 Task: Add a signature Jovani Ramirez containing Have a great National Science Day, Jovani Ramirez to email address softage.5@softage.net and add a label Testing
Action: Mouse moved to (835, 70)
Screenshot: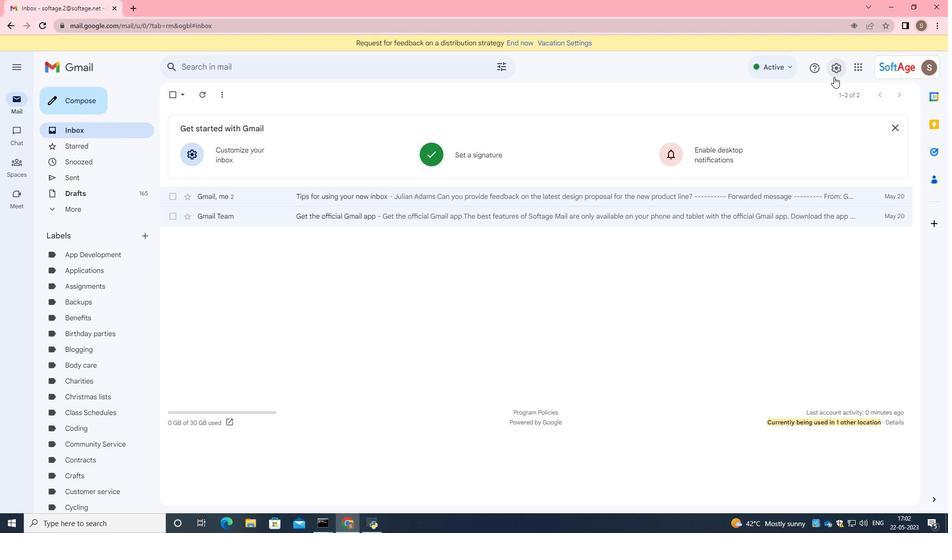 
Action: Mouse pressed left at (835, 70)
Screenshot: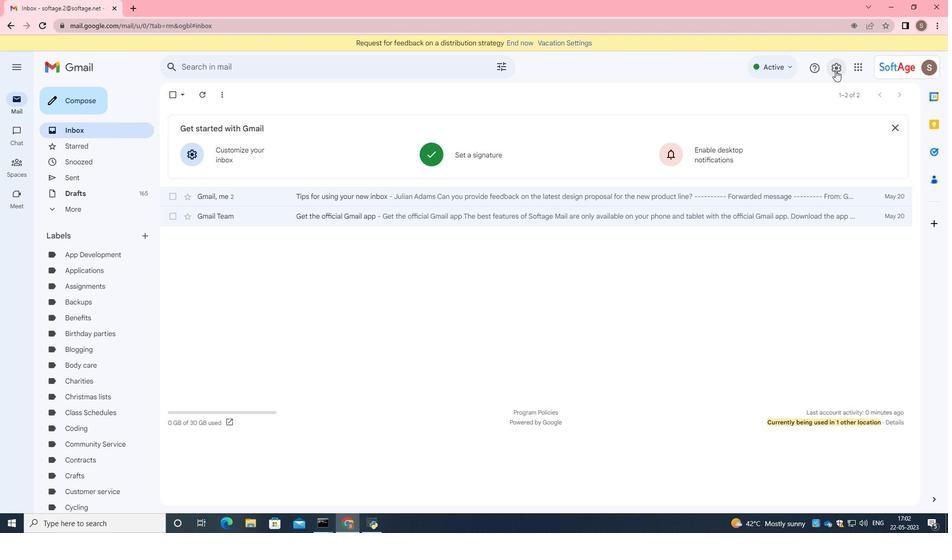 
Action: Mouse moved to (812, 114)
Screenshot: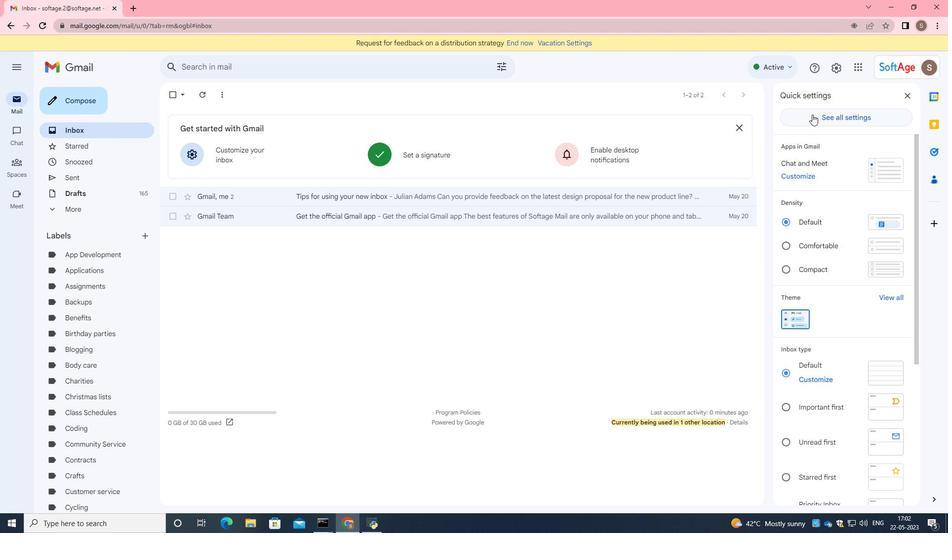
Action: Mouse pressed left at (812, 114)
Screenshot: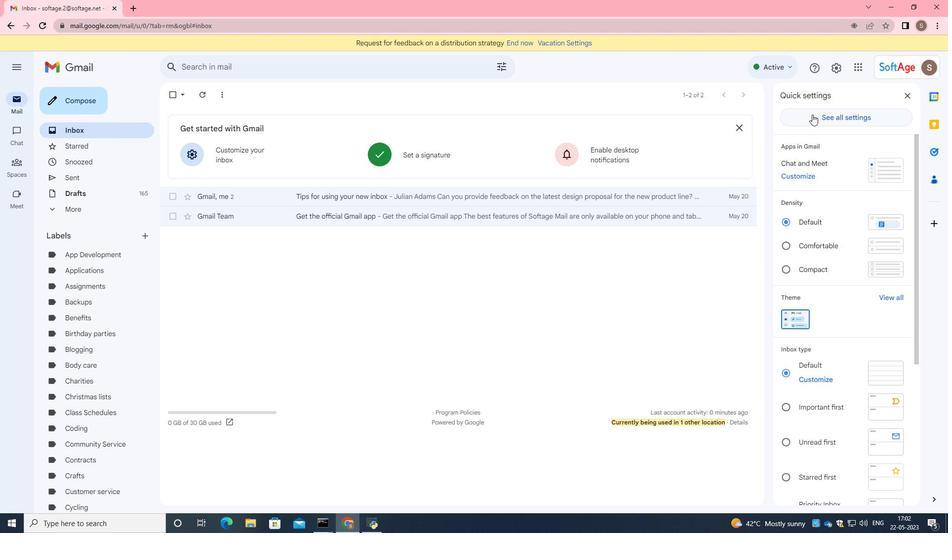 
Action: Mouse moved to (495, 194)
Screenshot: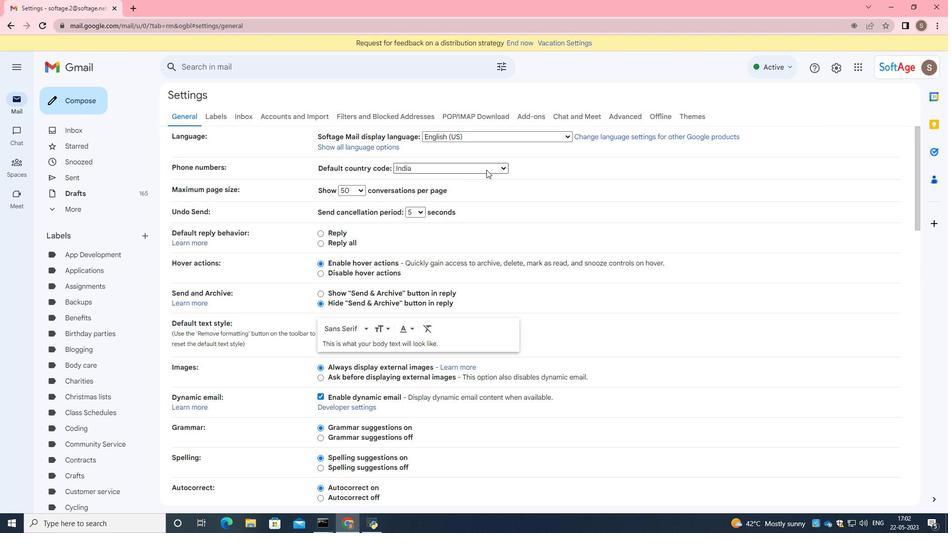 
Action: Mouse scrolled (495, 194) with delta (0, 0)
Screenshot: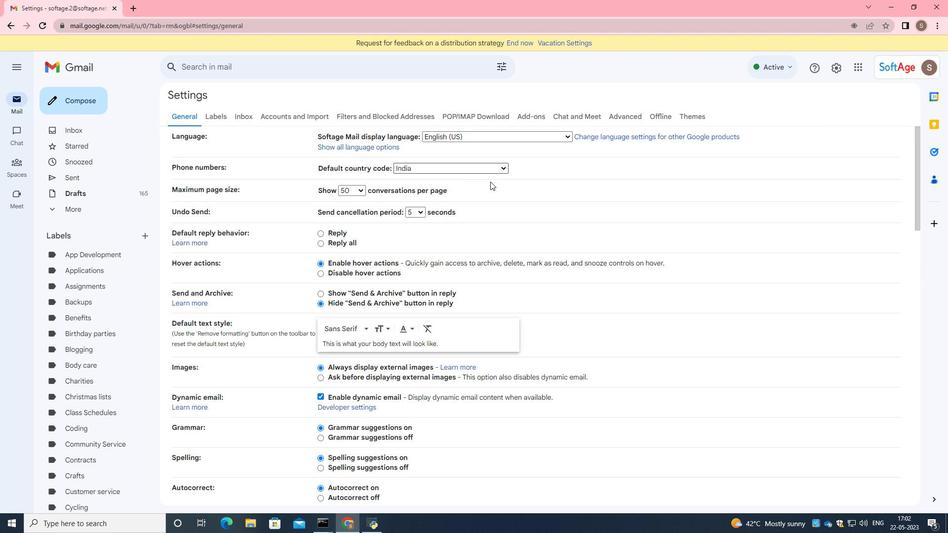 
Action: Mouse moved to (495, 195)
Screenshot: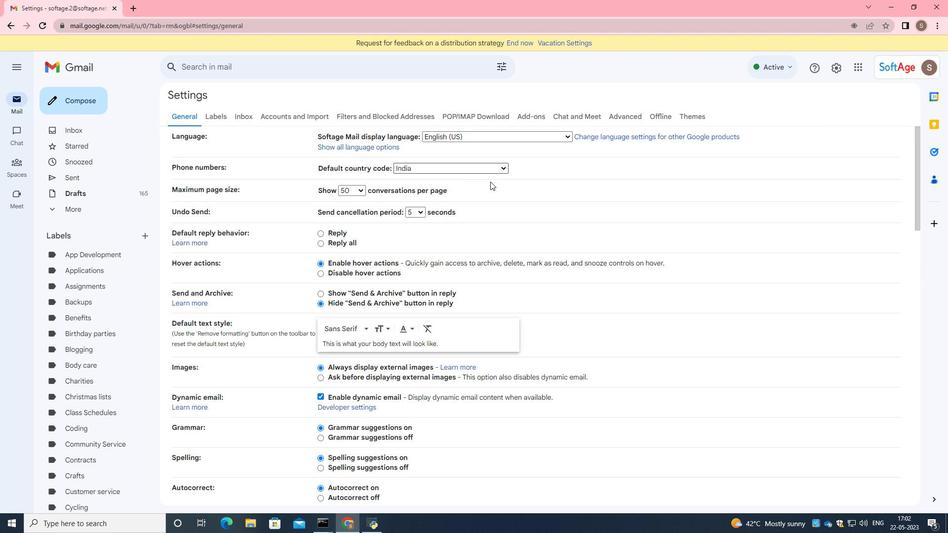 
Action: Mouse scrolled (495, 195) with delta (0, 0)
Screenshot: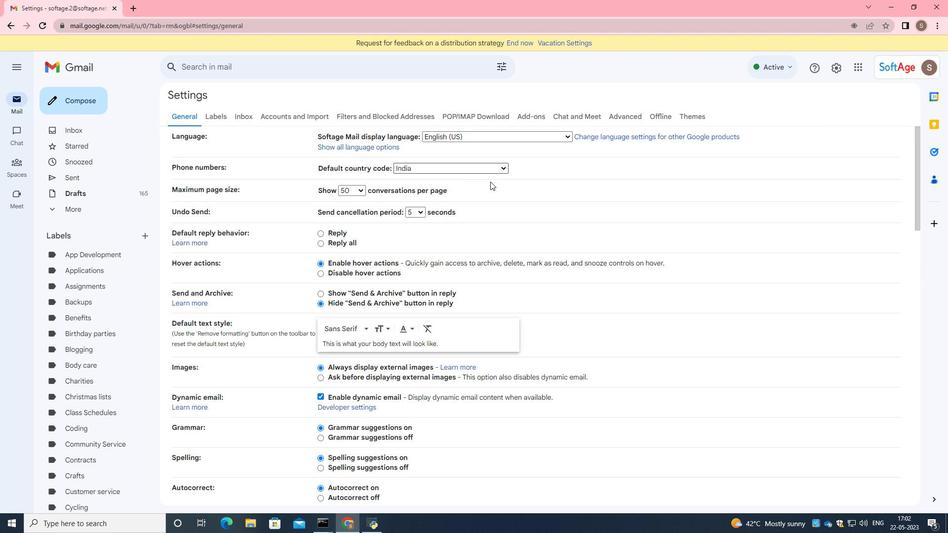 
Action: Mouse moved to (495, 196)
Screenshot: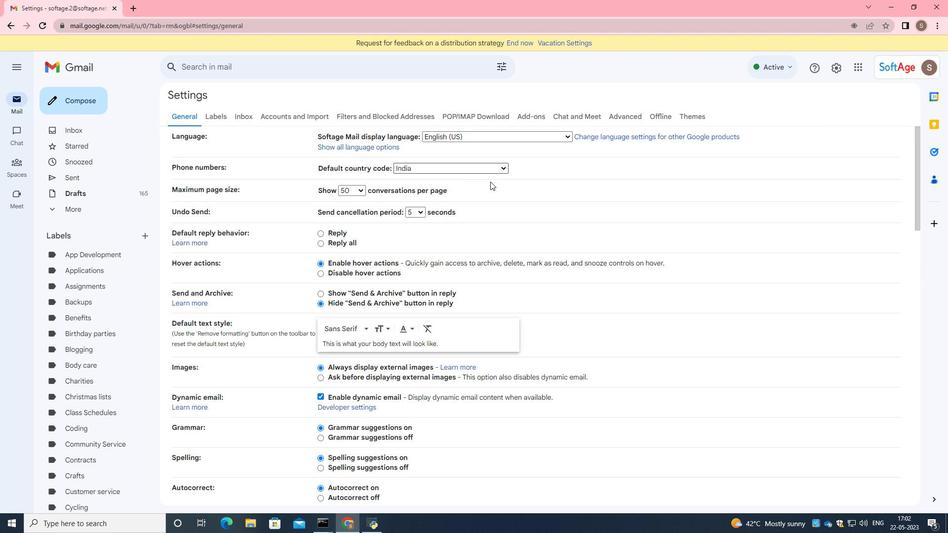 
Action: Mouse scrolled (495, 195) with delta (0, 0)
Screenshot: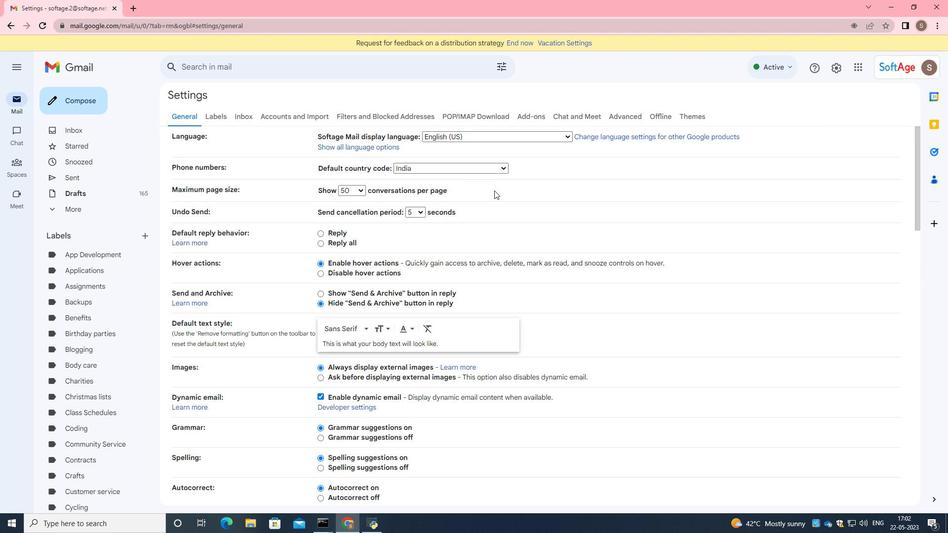 
Action: Mouse scrolled (495, 195) with delta (0, 0)
Screenshot: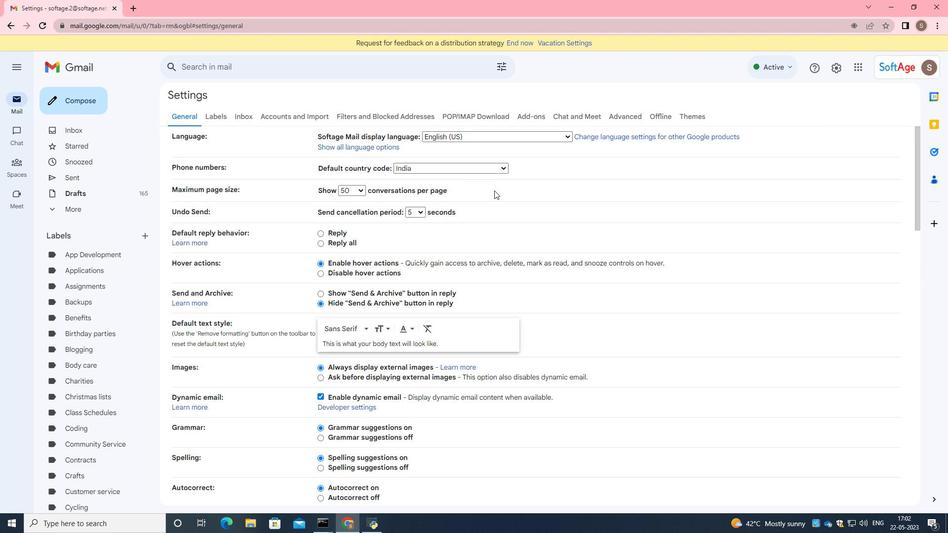 
Action: Mouse scrolled (495, 195) with delta (0, 0)
Screenshot: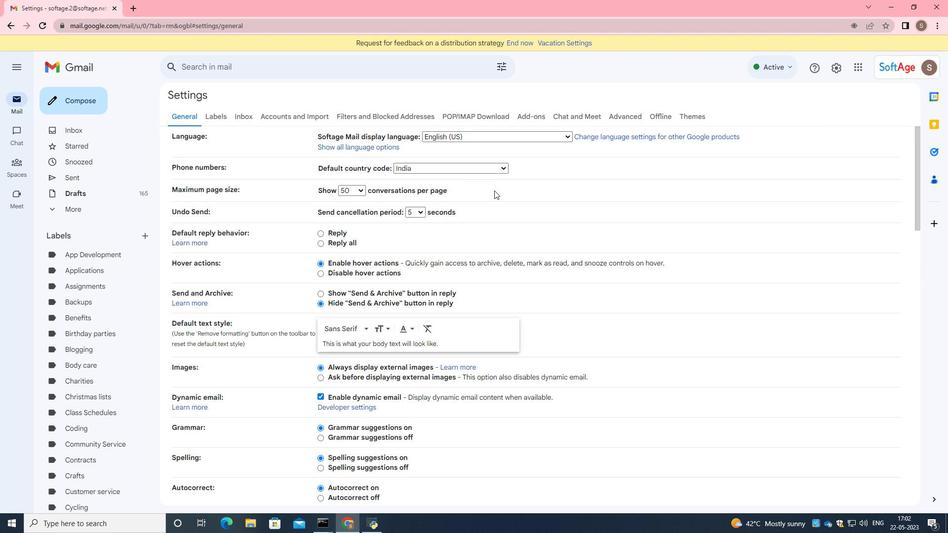 
Action: Mouse moved to (495, 190)
Screenshot: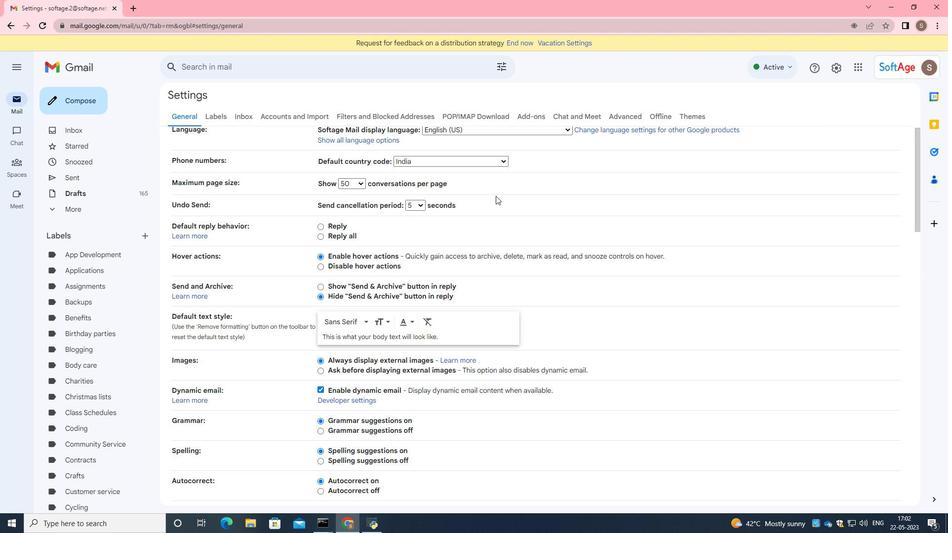 
Action: Mouse scrolled (495, 190) with delta (0, 0)
Screenshot: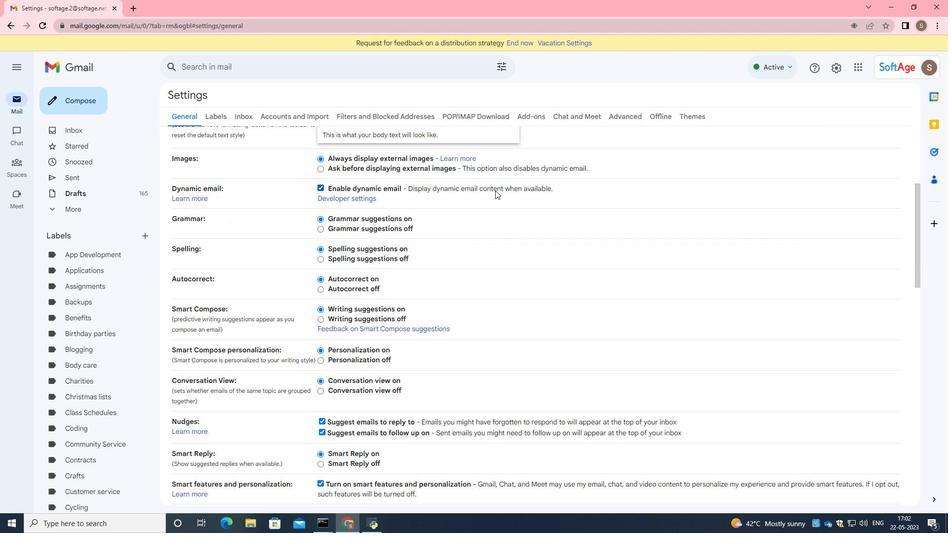
Action: Mouse scrolled (495, 190) with delta (0, 0)
Screenshot: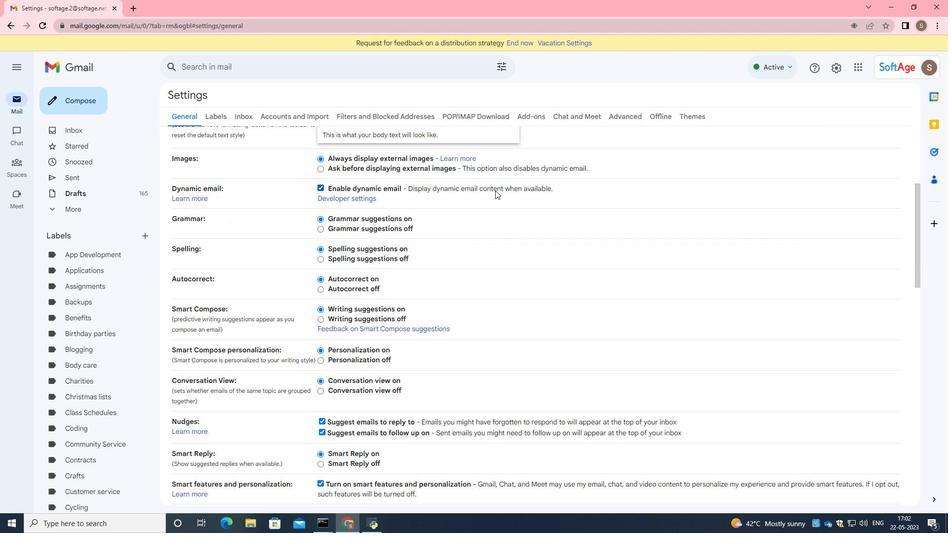 
Action: Mouse scrolled (495, 190) with delta (0, 0)
Screenshot: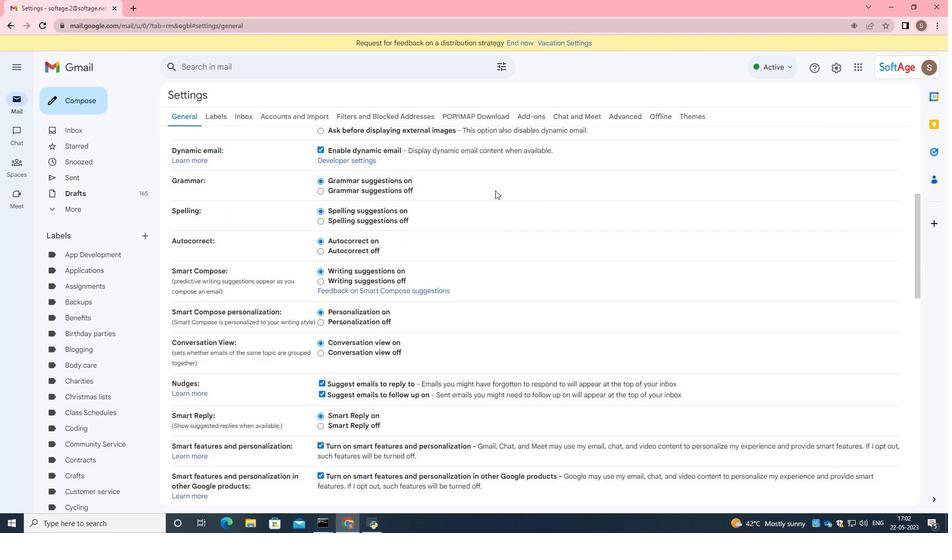 
Action: Mouse scrolled (495, 190) with delta (0, 0)
Screenshot: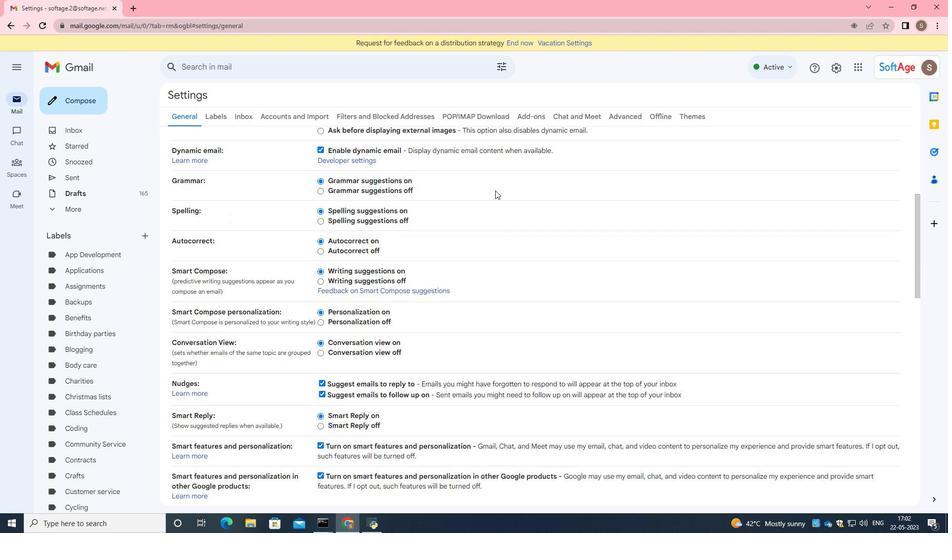 
Action: Mouse scrolled (495, 190) with delta (0, 0)
Screenshot: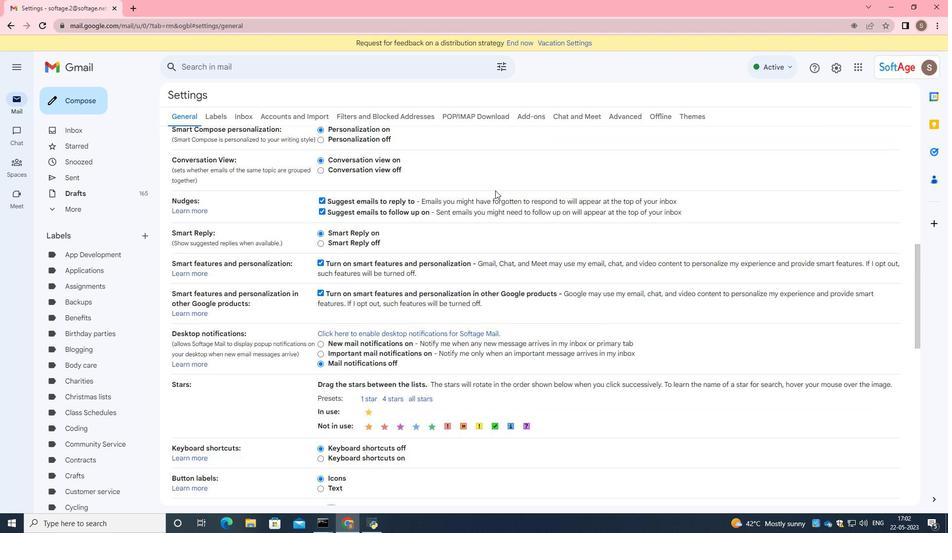 
Action: Mouse scrolled (495, 190) with delta (0, 0)
Screenshot: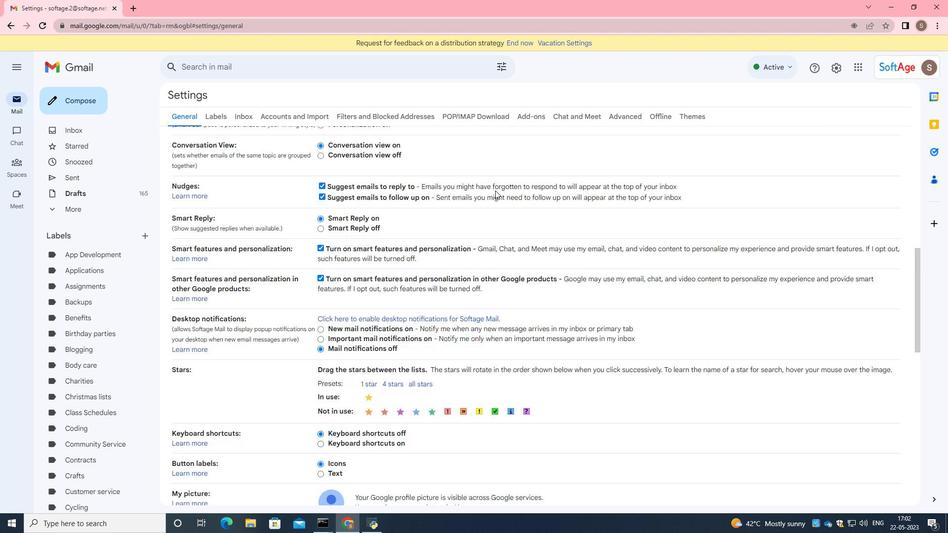
Action: Mouse scrolled (495, 190) with delta (0, 0)
Screenshot: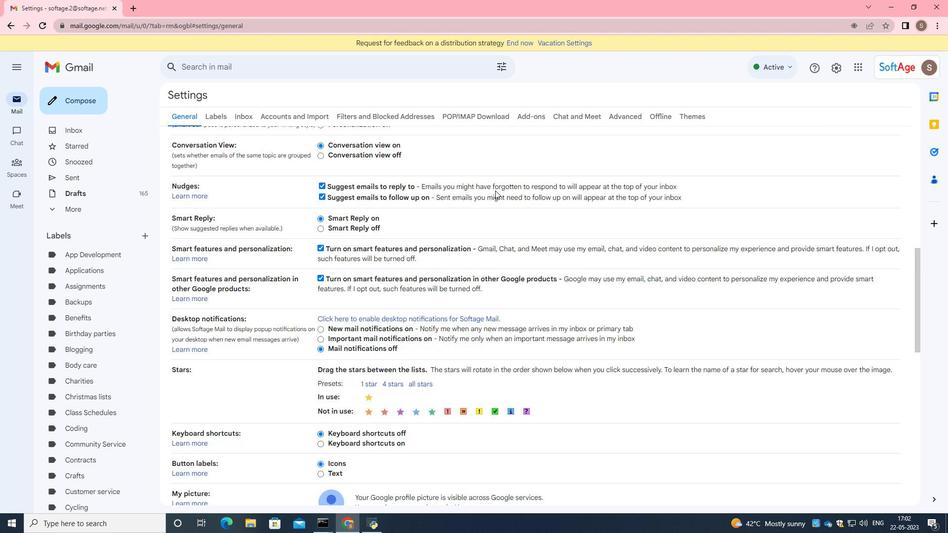 
Action: Mouse moved to (492, 229)
Screenshot: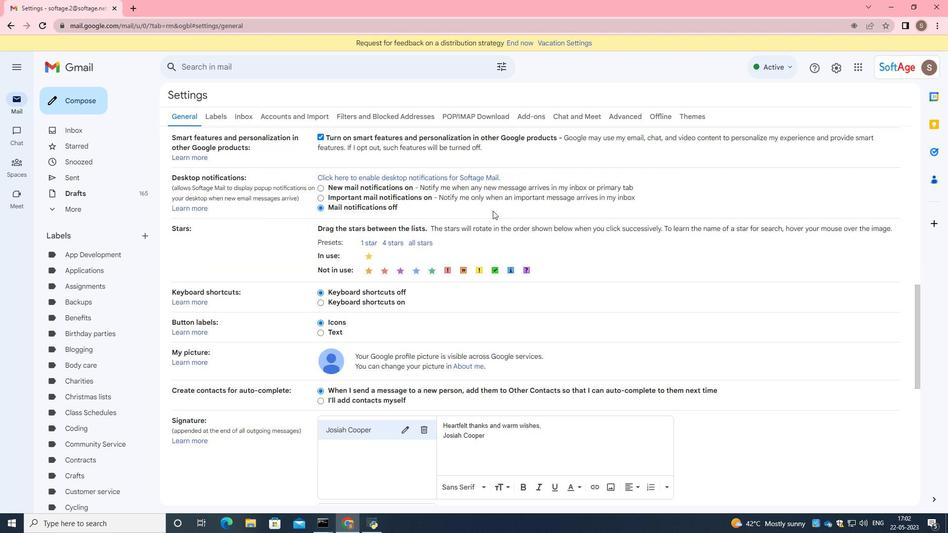 
Action: Mouse scrolled (492, 228) with delta (0, 0)
Screenshot: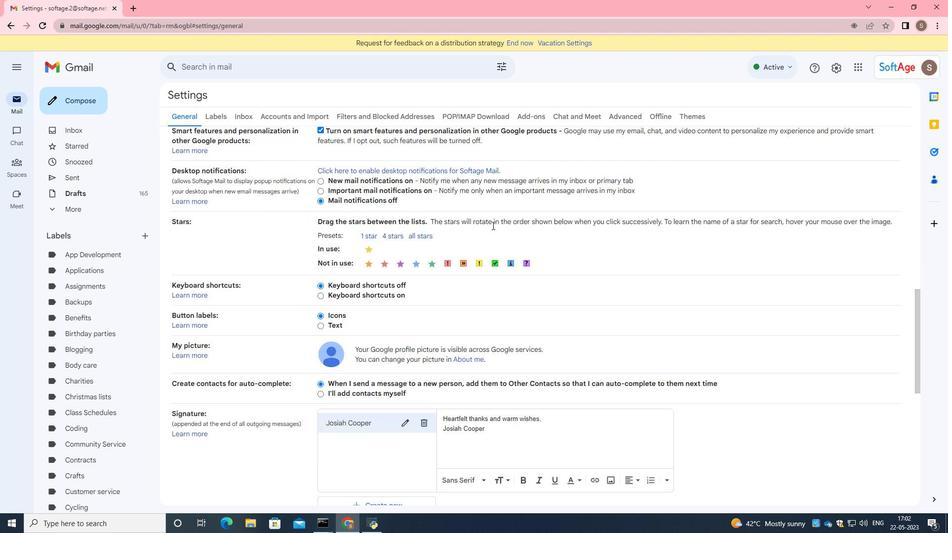 
Action: Mouse scrolled (492, 228) with delta (0, 0)
Screenshot: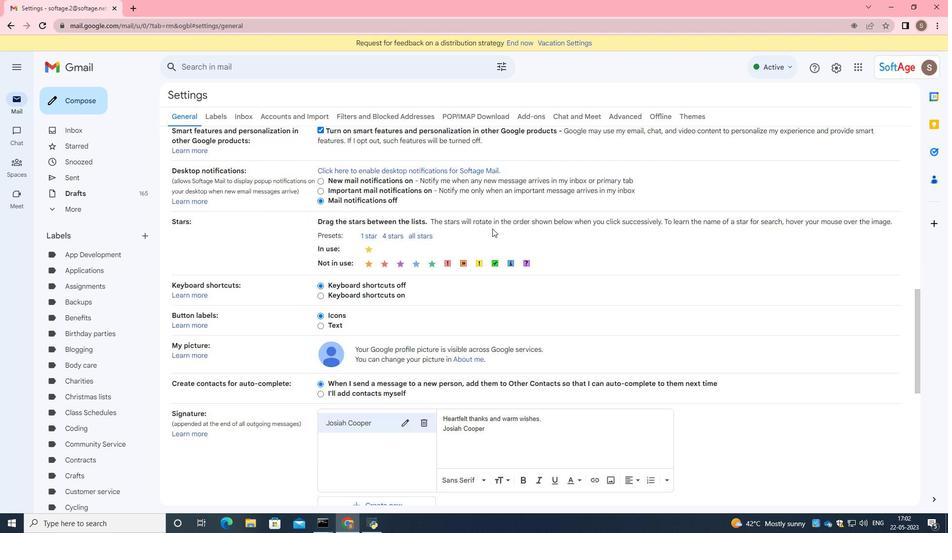 
Action: Mouse moved to (492, 229)
Screenshot: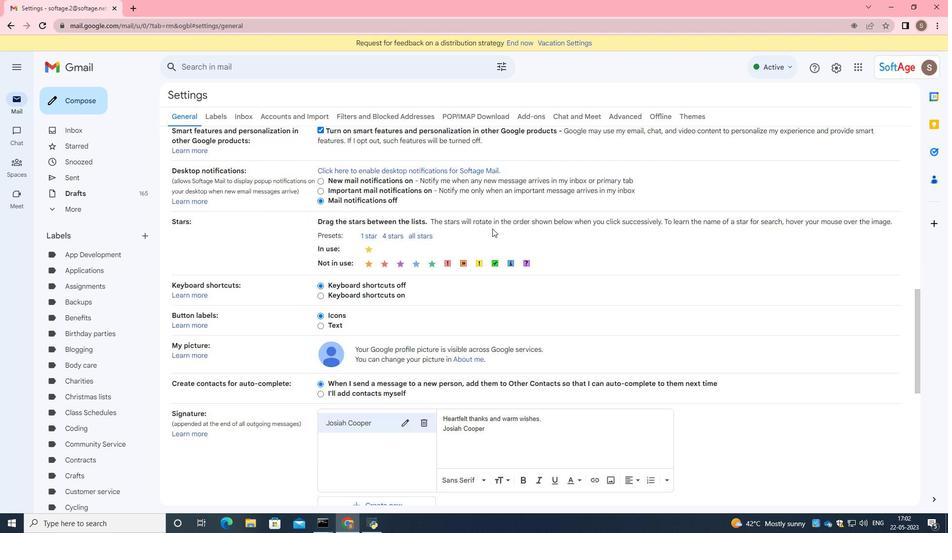 
Action: Mouse scrolled (492, 228) with delta (0, 0)
Screenshot: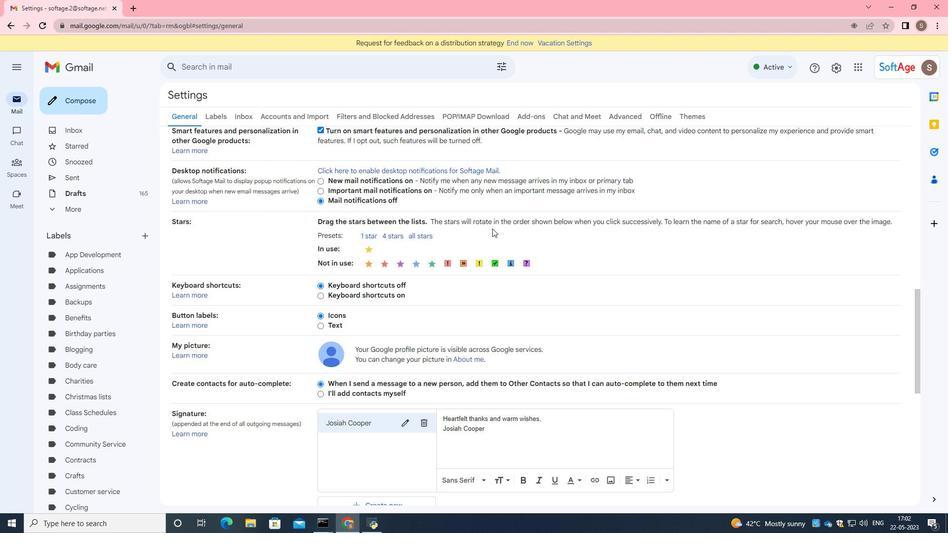 
Action: Mouse moved to (376, 366)
Screenshot: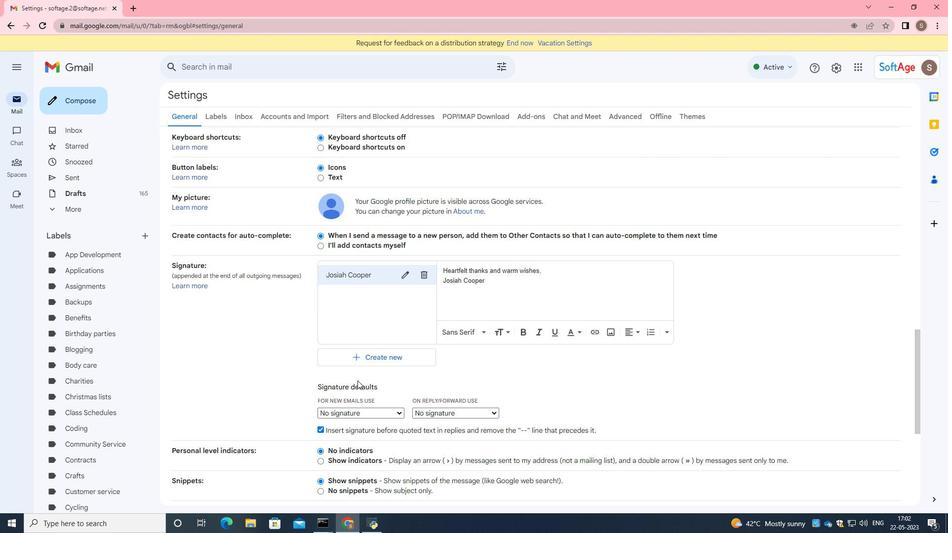 
Action: Mouse pressed left at (376, 366)
Screenshot: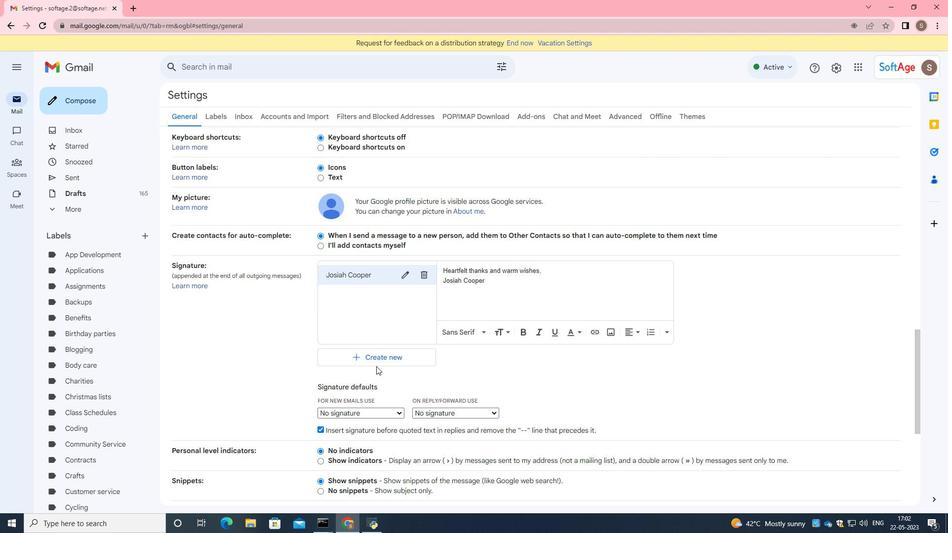 
Action: Mouse moved to (383, 361)
Screenshot: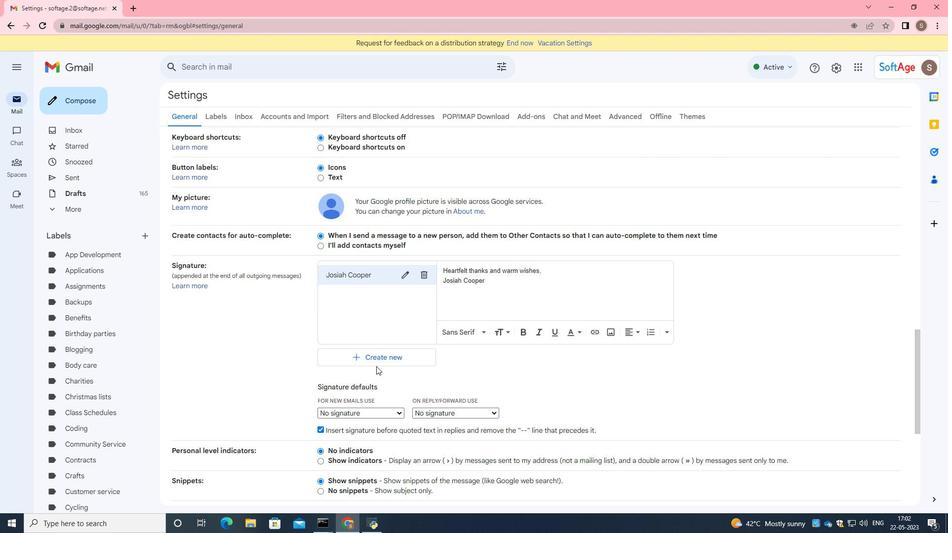 
Action: Mouse pressed left at (383, 361)
Screenshot: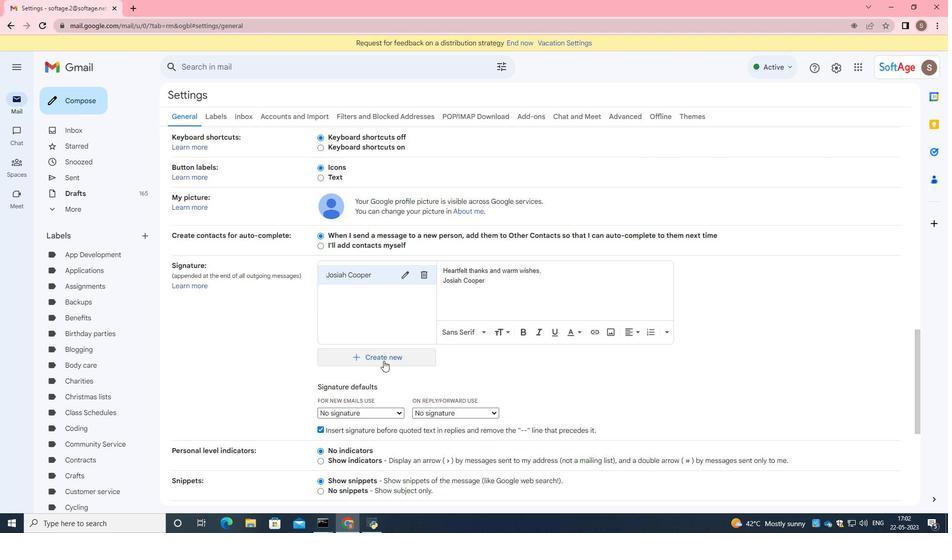
Action: Mouse moved to (416, 269)
Screenshot: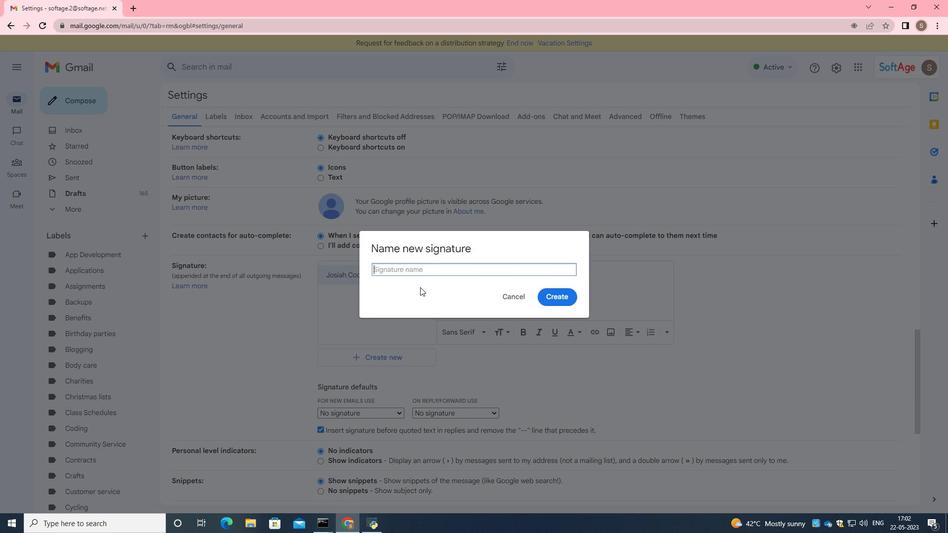 
Action: Key pressed <Key.caps_lock>J<Key.caps_lock>ovani<Key.space><Key.caps_lock>R<Key.caps_lock>amirz
Screenshot: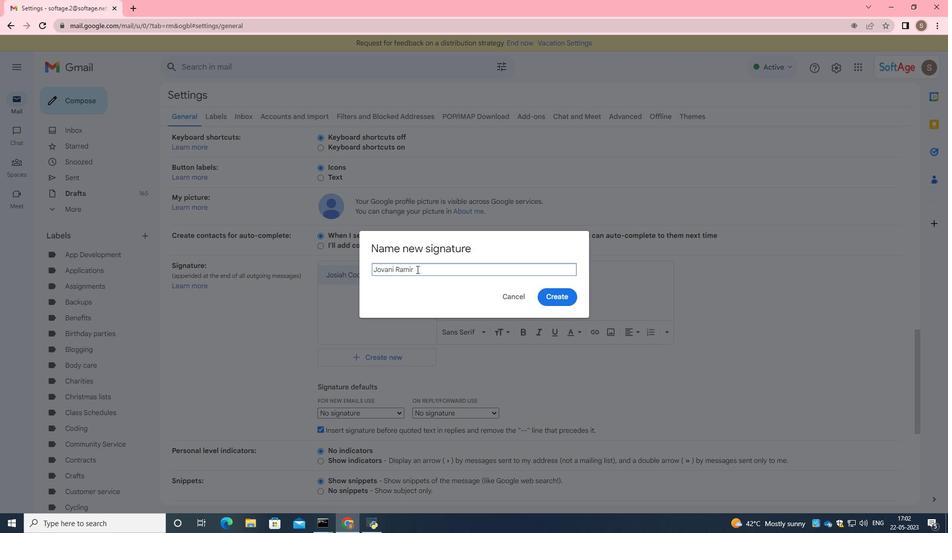 
Action: Mouse moved to (559, 297)
Screenshot: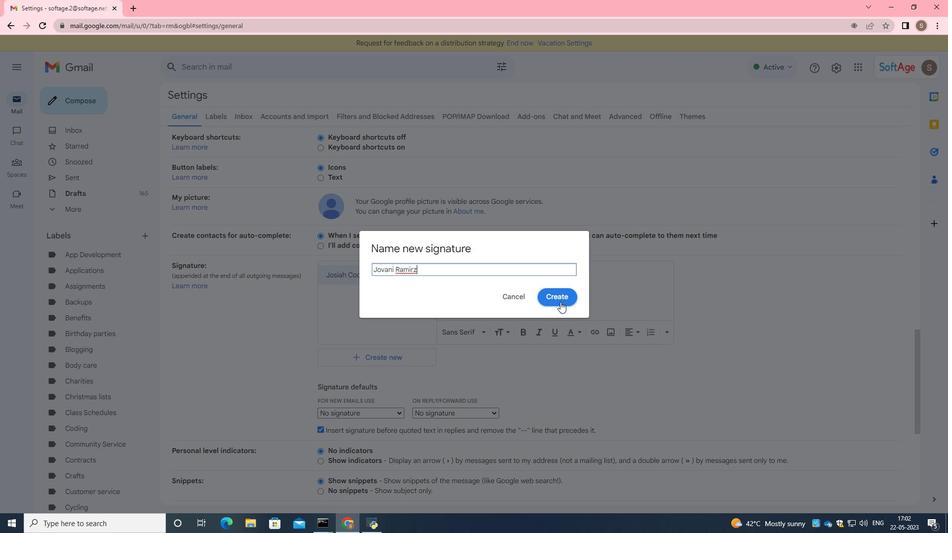 
Action: Mouse pressed left at (559, 297)
Screenshot: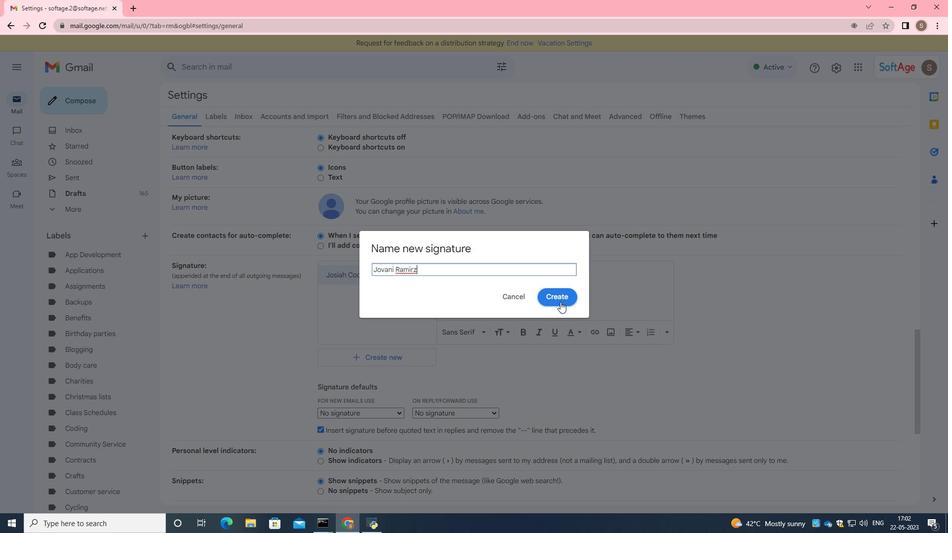 
Action: Mouse moved to (544, 291)
Screenshot: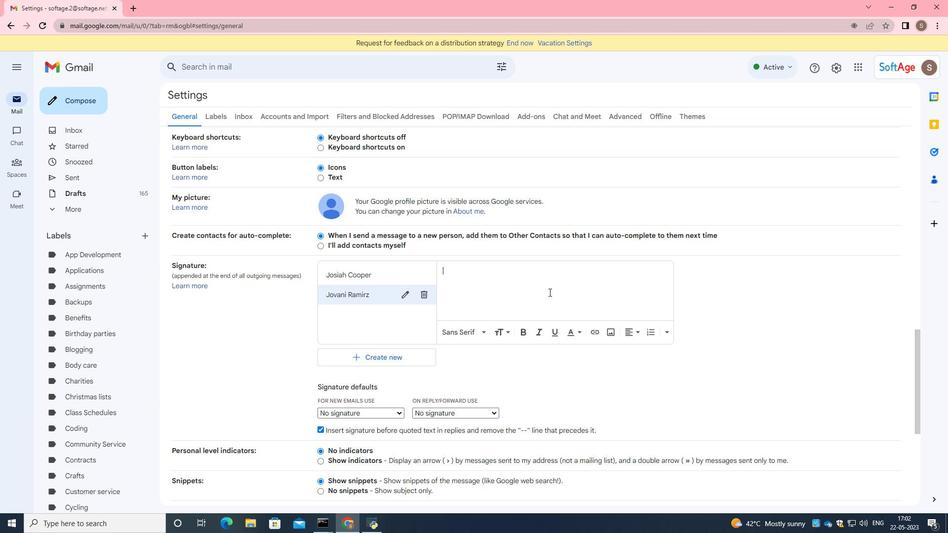 
Action: Mouse pressed left at (544, 291)
Screenshot: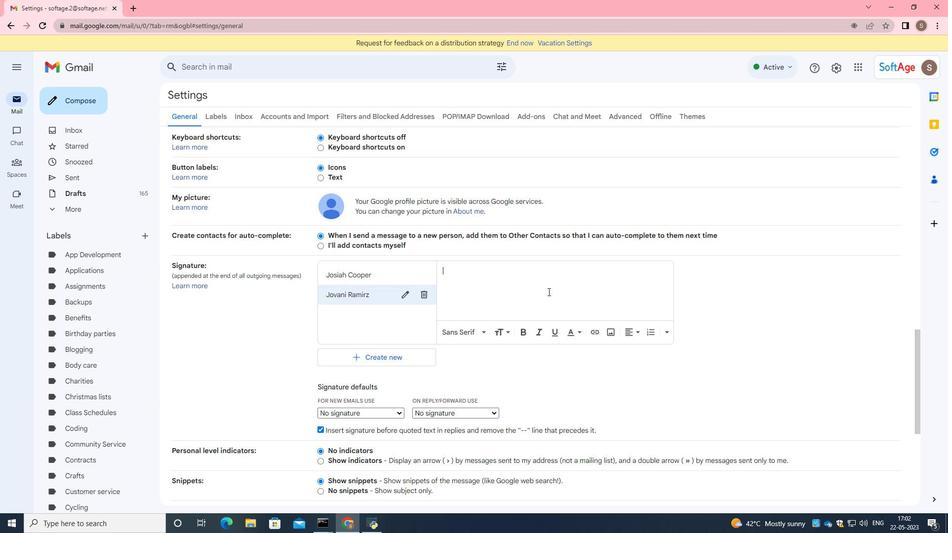 
Action: Key pressed <Key.caps_lock>H<Key.caps_lock>ave<Key.space>a<Key.space>great<Key.space><Key.caps_lock>N<Key.caps_lock>ational<Key.space><Key.caps_lock>S<Key.caps_lock>cience<Key.space><Key.caps_lock>D<Key.caps_lock>ay,<Key.enter><Key.caps_lock>J<Key.caps_lock>ovani<Key.space><Key.caps_lock>R<Key.caps_lock>amirez
Screenshot: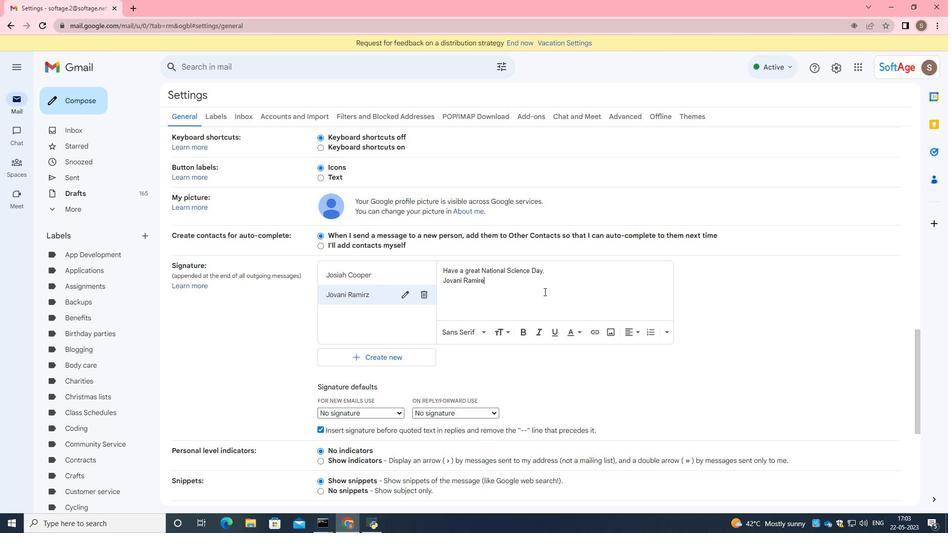 
Action: Mouse moved to (491, 372)
Screenshot: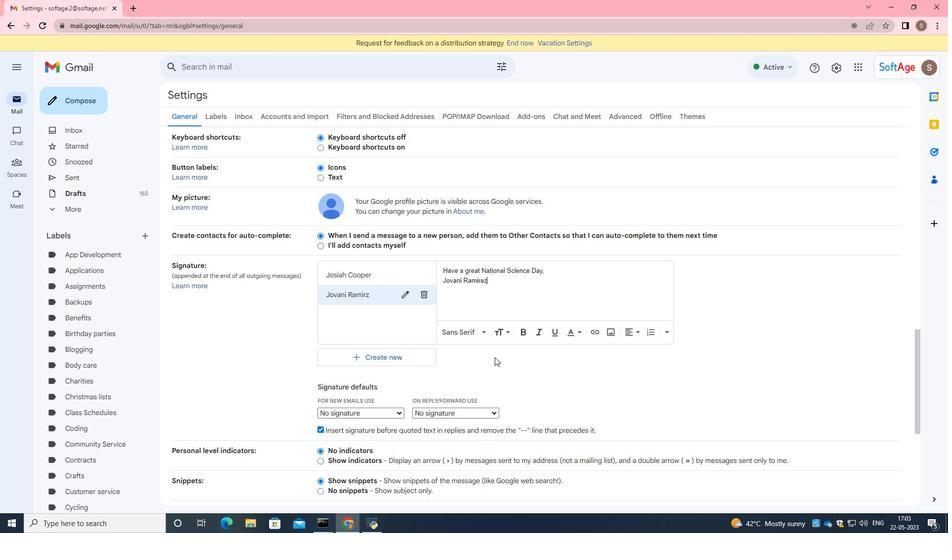 
Action: Mouse scrolled (491, 371) with delta (0, 0)
Screenshot: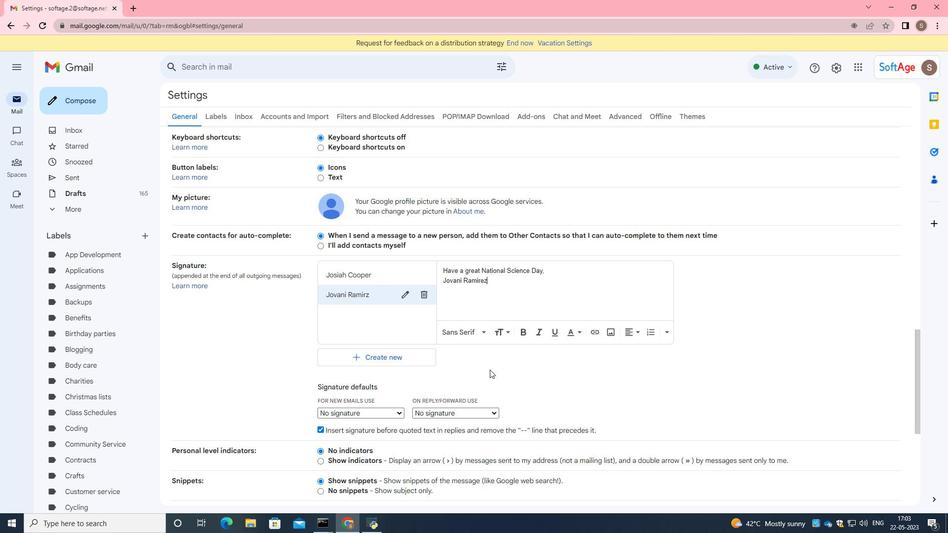 
Action: Mouse moved to (494, 381)
Screenshot: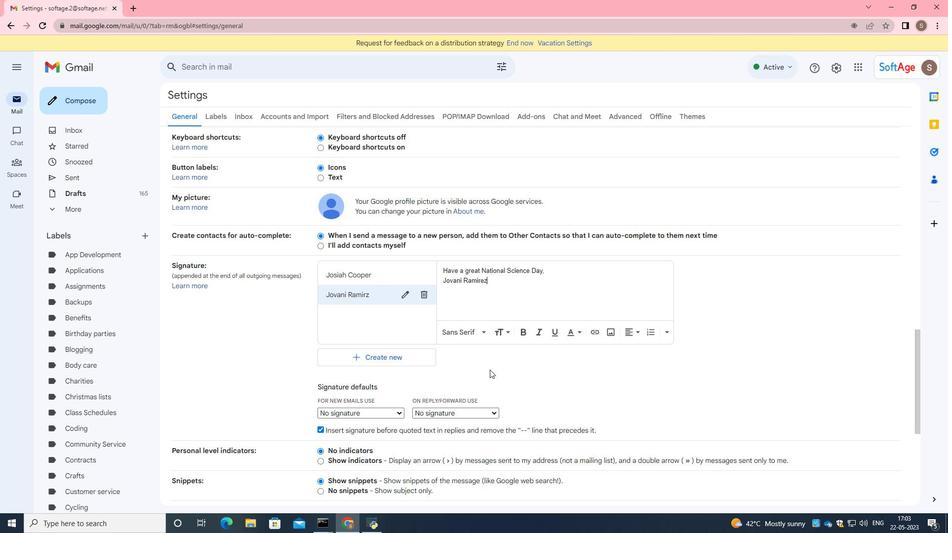 
Action: Mouse scrolled (494, 380) with delta (0, 0)
Screenshot: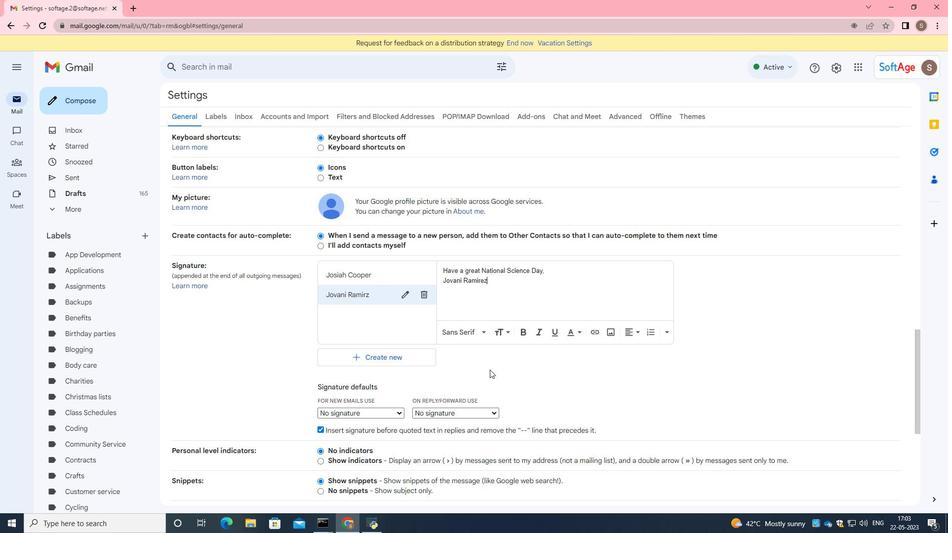 
Action: Mouse moved to (494, 381)
Screenshot: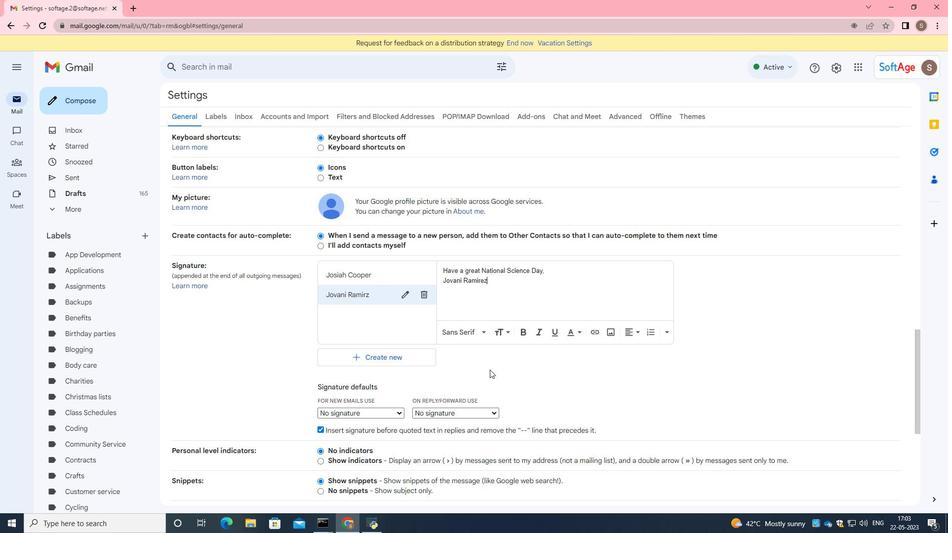 
Action: Mouse scrolled (494, 381) with delta (0, 0)
Screenshot: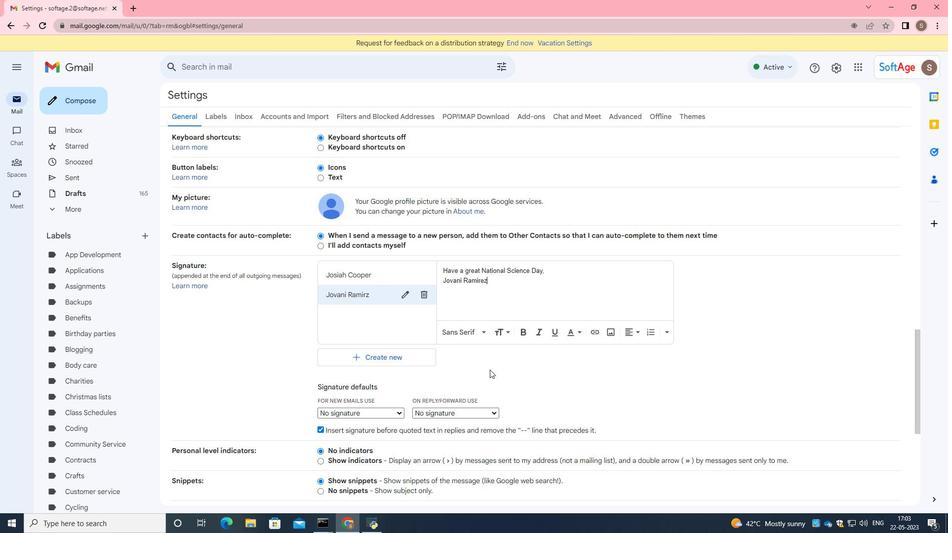 
Action: Mouse scrolled (494, 381) with delta (0, 0)
Screenshot: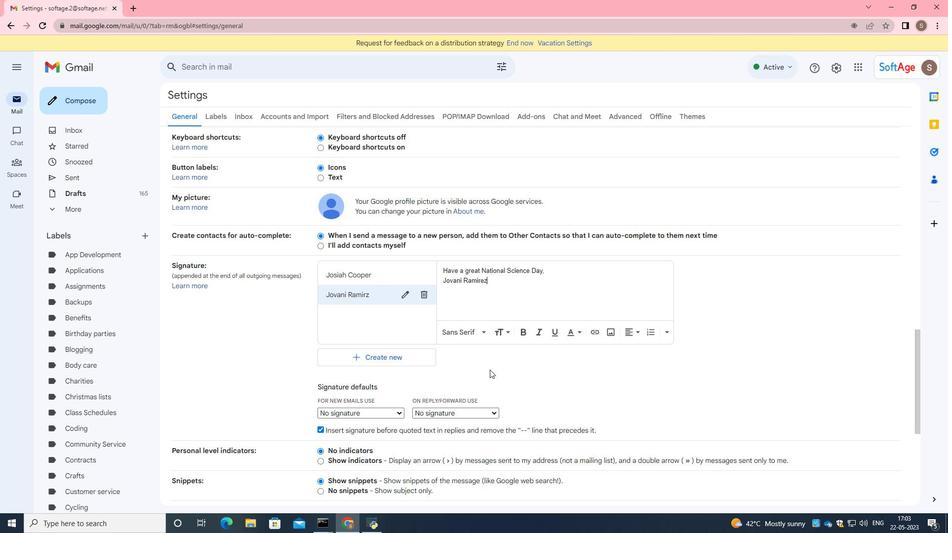 
Action: Mouse scrolled (494, 381) with delta (0, 0)
Screenshot: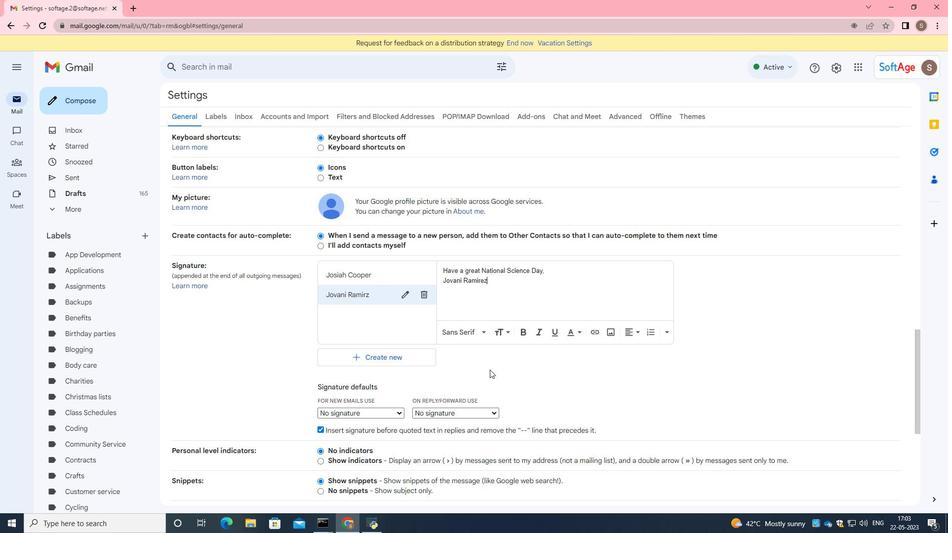 
Action: Mouse scrolled (494, 381) with delta (0, 0)
Screenshot: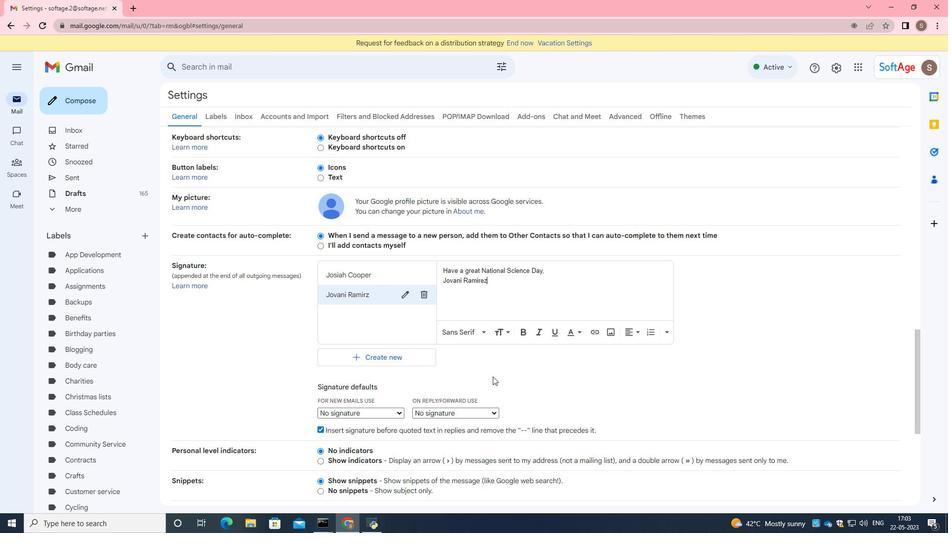 
Action: Mouse moved to (499, 373)
Screenshot: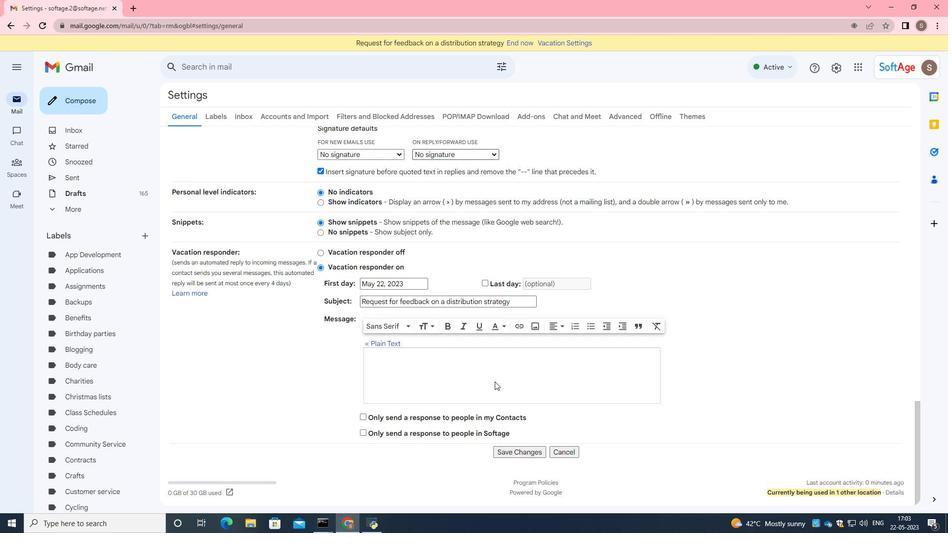 
Action: Mouse scrolled (499, 372) with delta (0, 0)
Screenshot: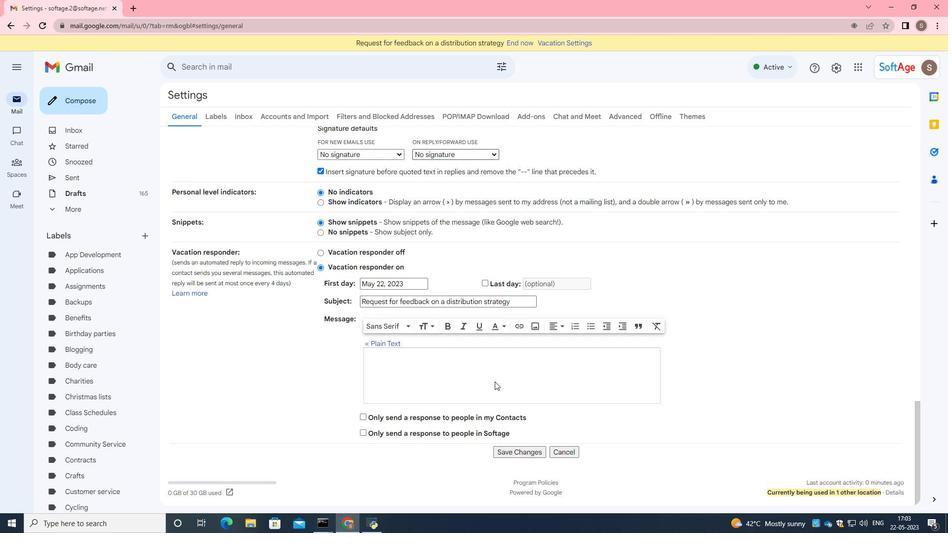 
Action: Mouse moved to (505, 378)
Screenshot: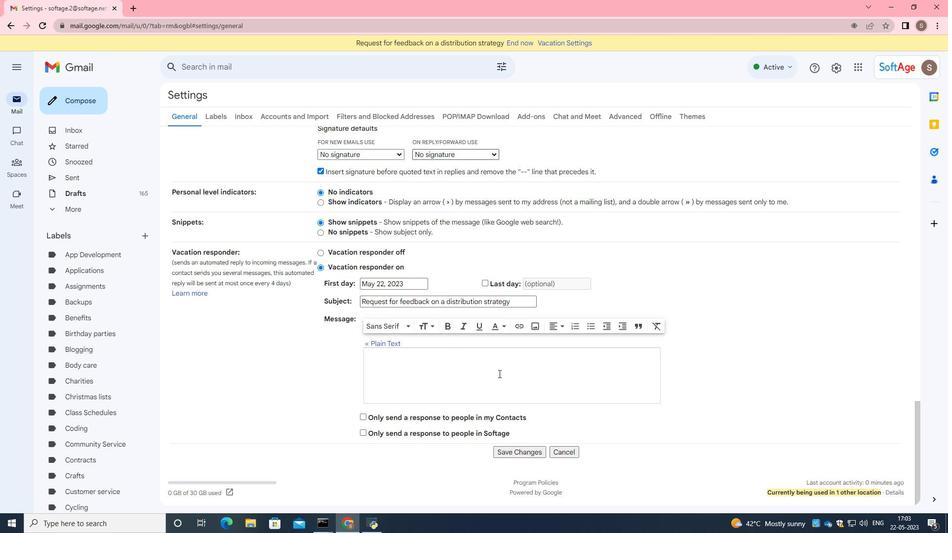 
Action: Mouse scrolled (505, 377) with delta (0, 0)
Screenshot: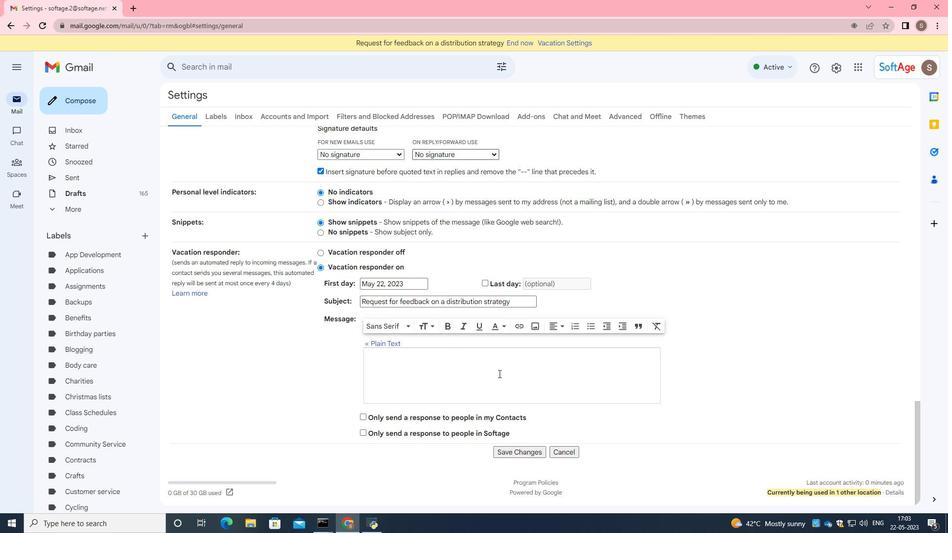 
Action: Mouse moved to (506, 379)
Screenshot: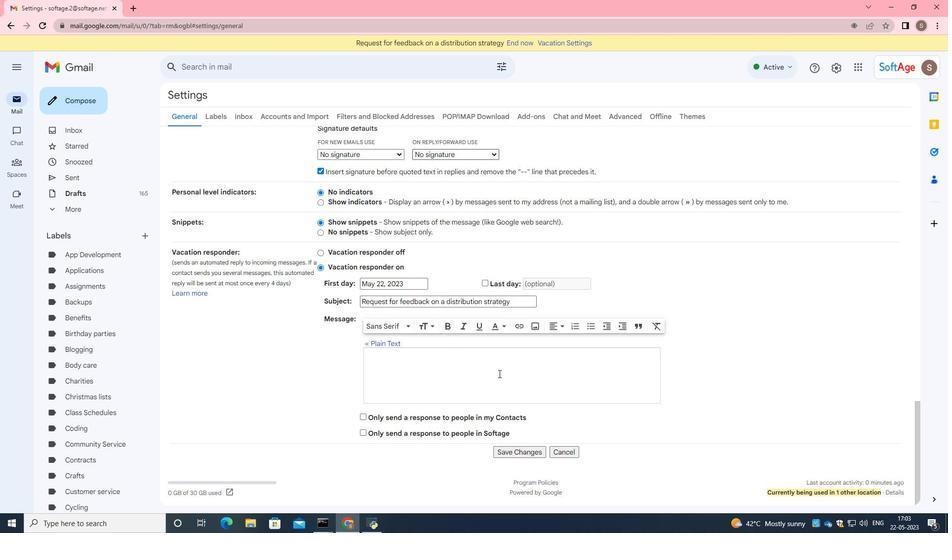 
Action: Mouse scrolled (506, 378) with delta (0, 0)
Screenshot: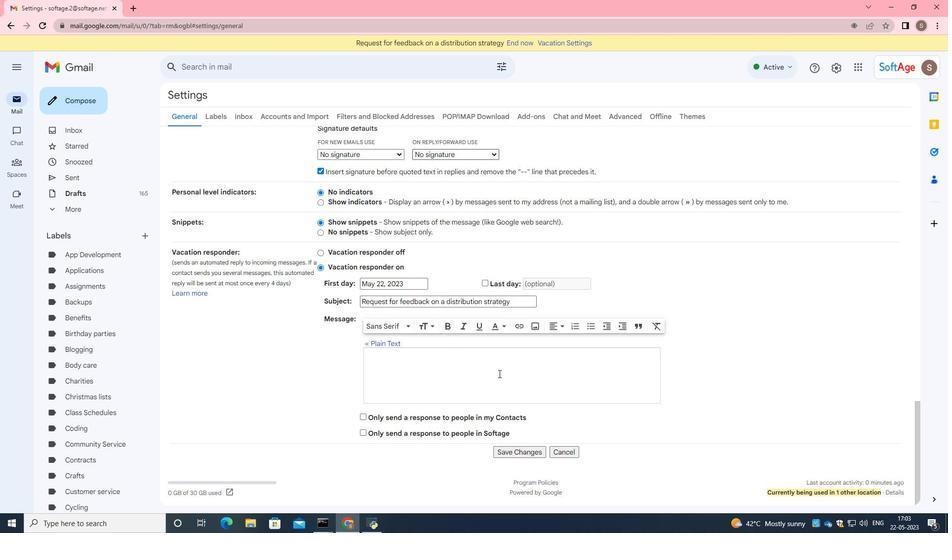 
Action: Mouse moved to (506, 381)
Screenshot: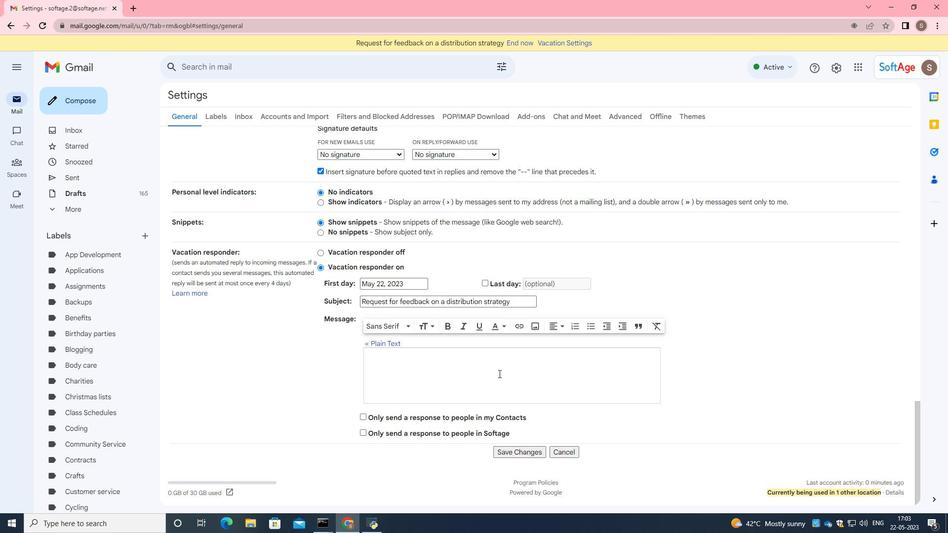 
Action: Mouse scrolled (506, 380) with delta (0, 0)
Screenshot: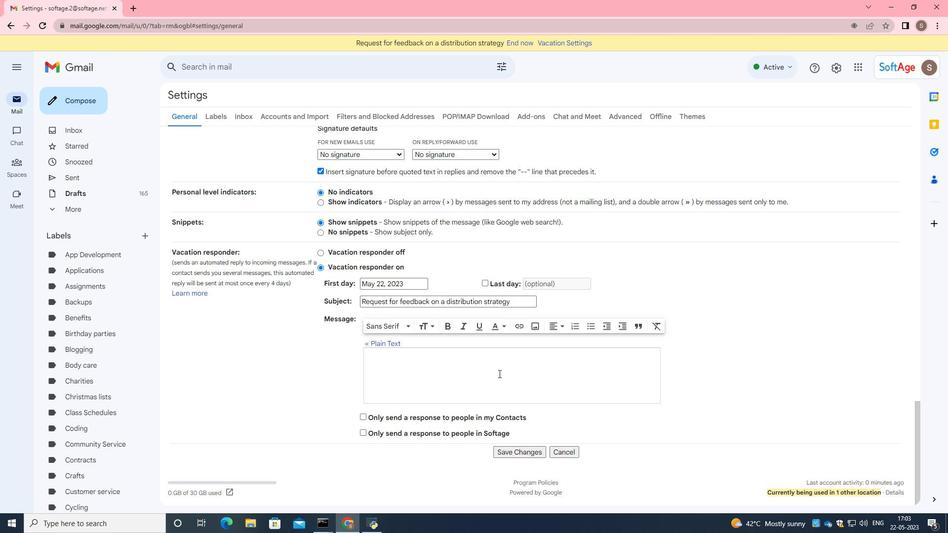 
Action: Mouse moved to (519, 454)
Screenshot: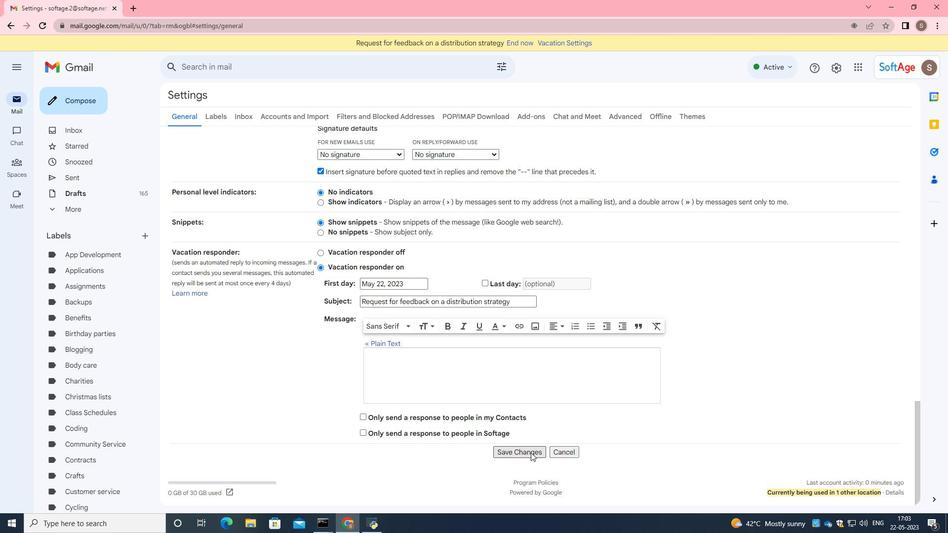 
Action: Mouse pressed left at (519, 454)
Screenshot: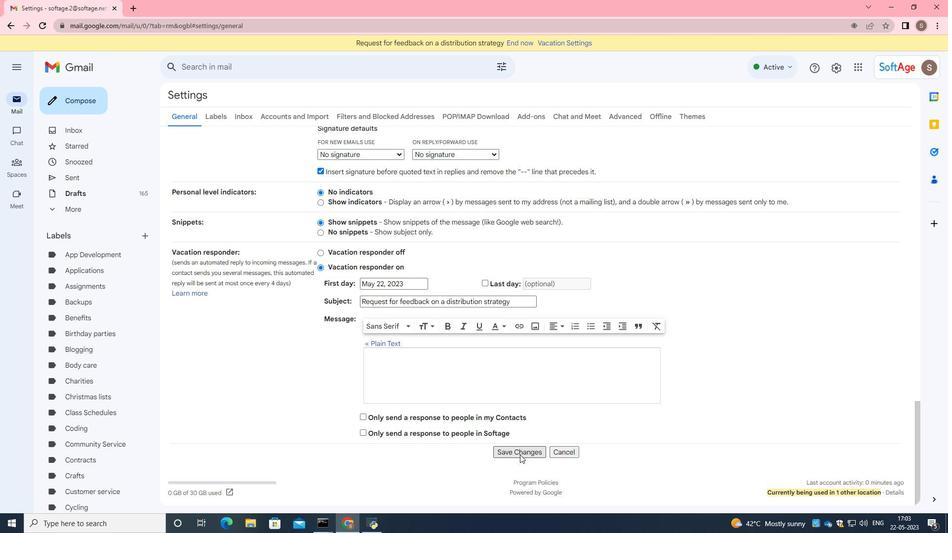 
Action: Mouse moved to (87, 95)
Screenshot: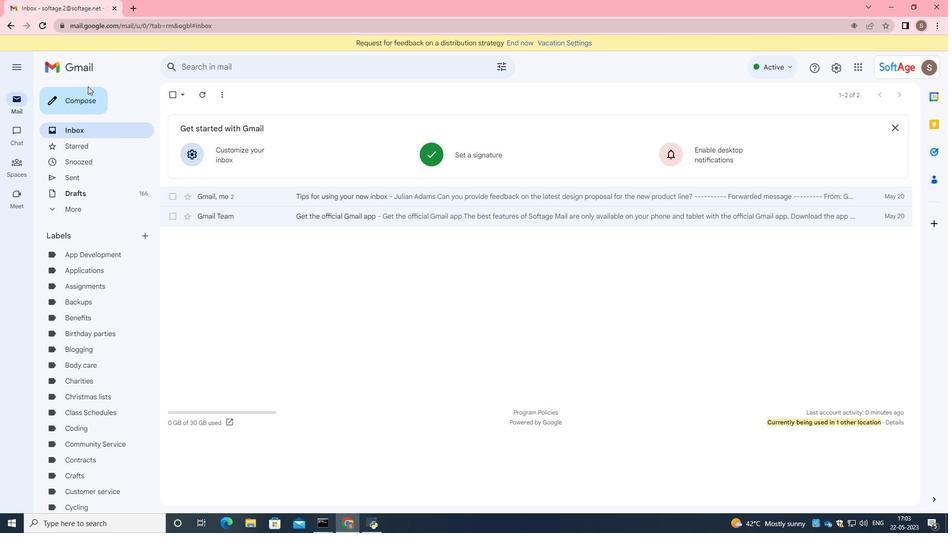 
Action: Mouse pressed left at (87, 95)
Screenshot: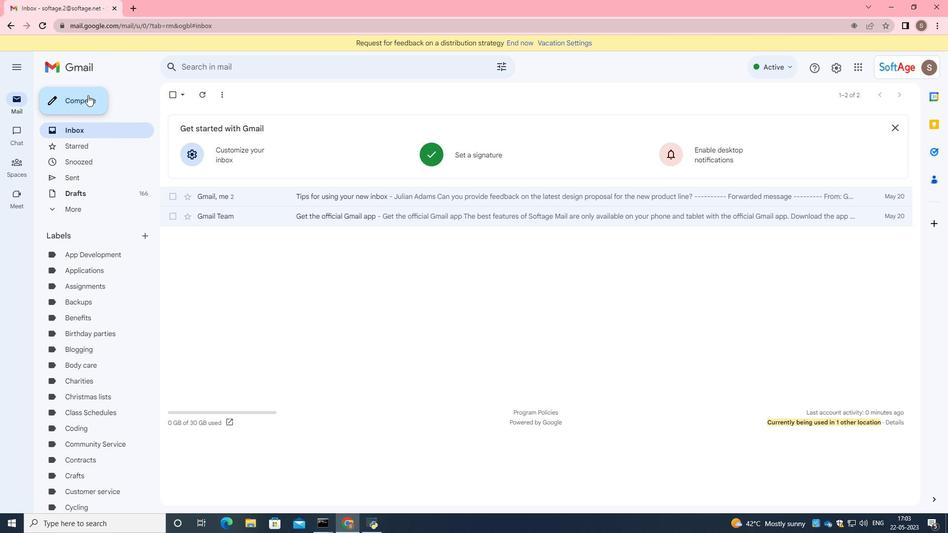 
Action: Mouse moved to (654, 242)
Screenshot: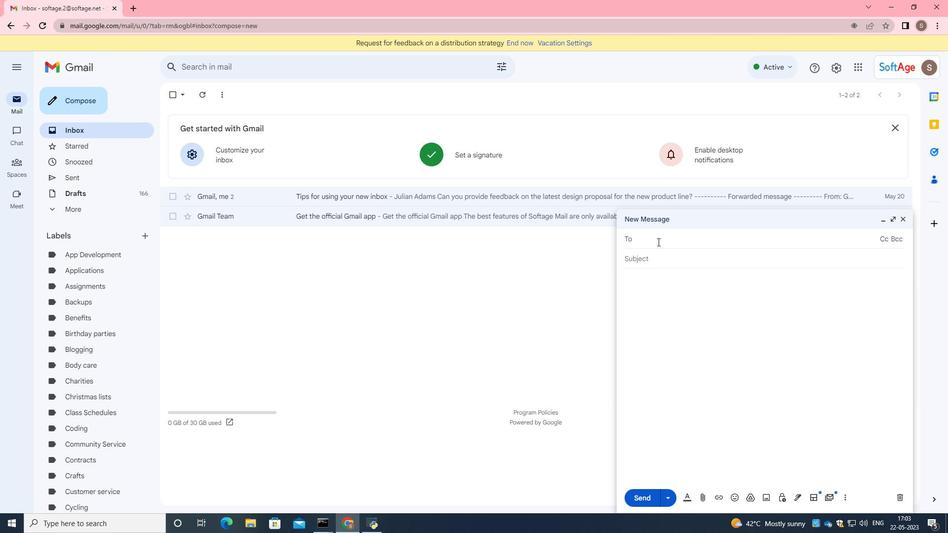 
Action: Key pressed softya<Key.backspace><Key.backspace>age.5<Key.shift>@softage.net
Screenshot: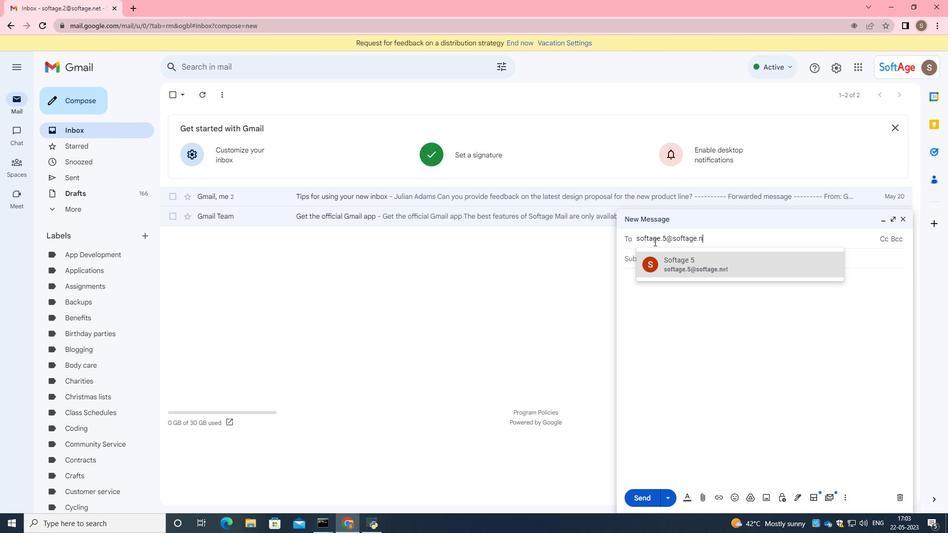 
Action: Mouse moved to (725, 270)
Screenshot: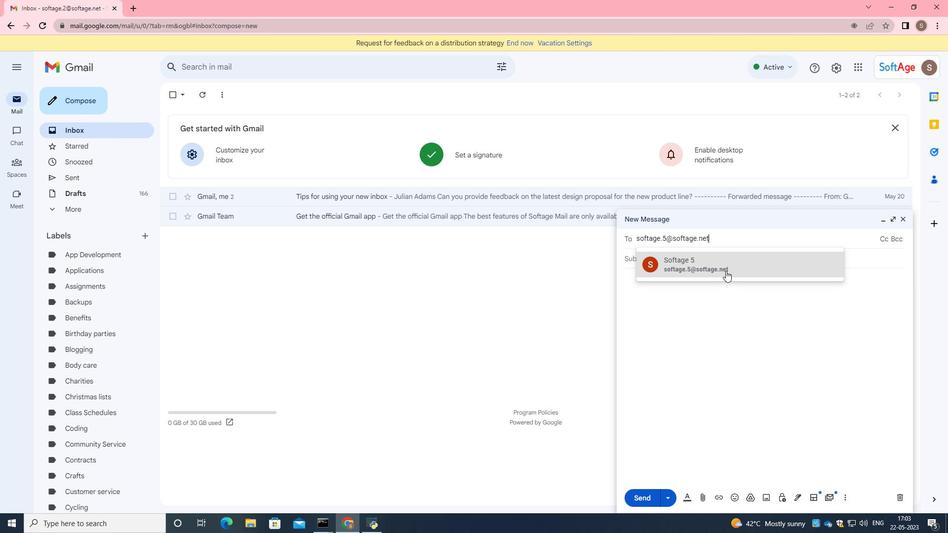 
Action: Mouse pressed left at (725, 270)
Screenshot: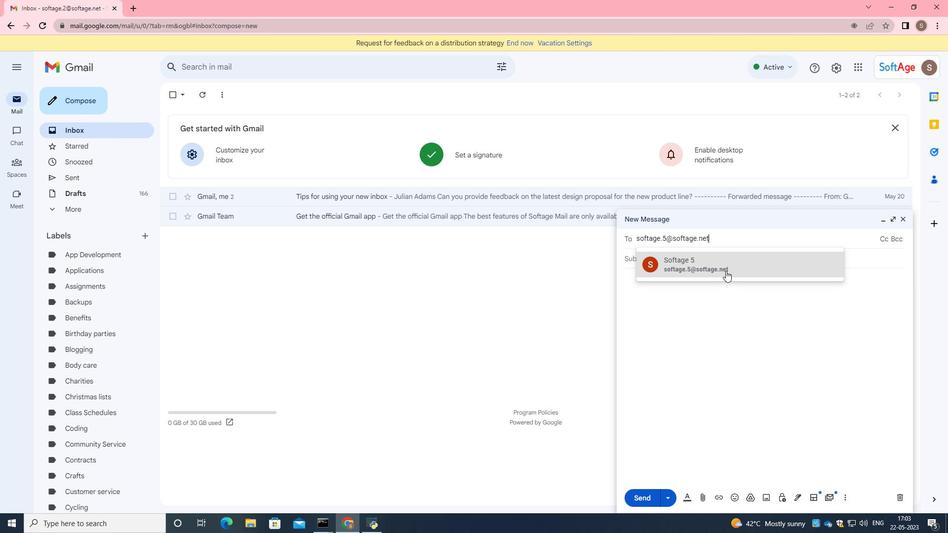 
Action: Mouse moved to (793, 497)
Screenshot: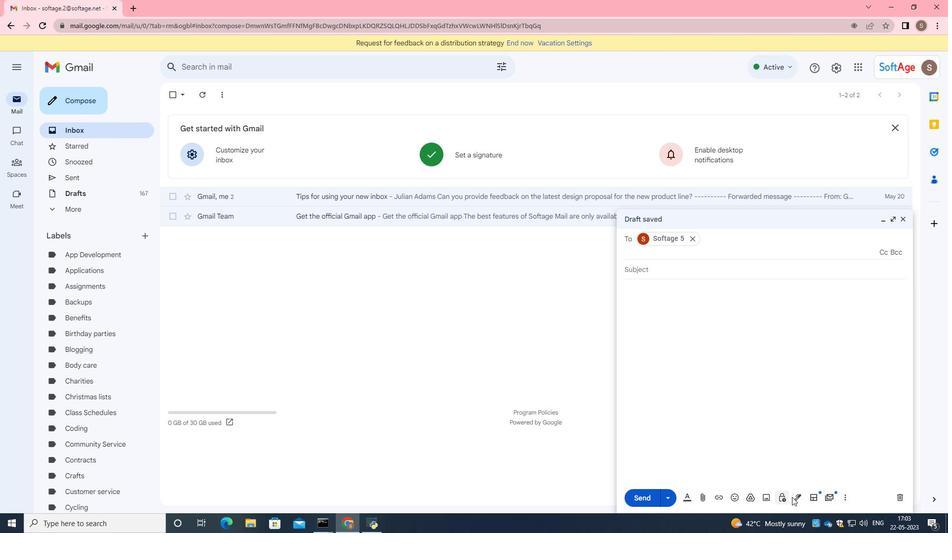 
Action: Mouse pressed left at (793, 497)
Screenshot: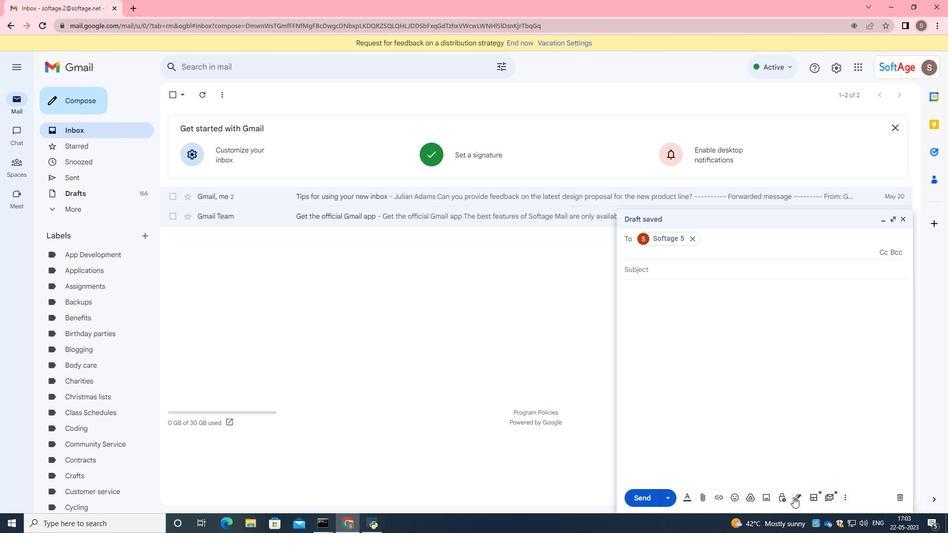 
Action: Mouse moved to (825, 484)
Screenshot: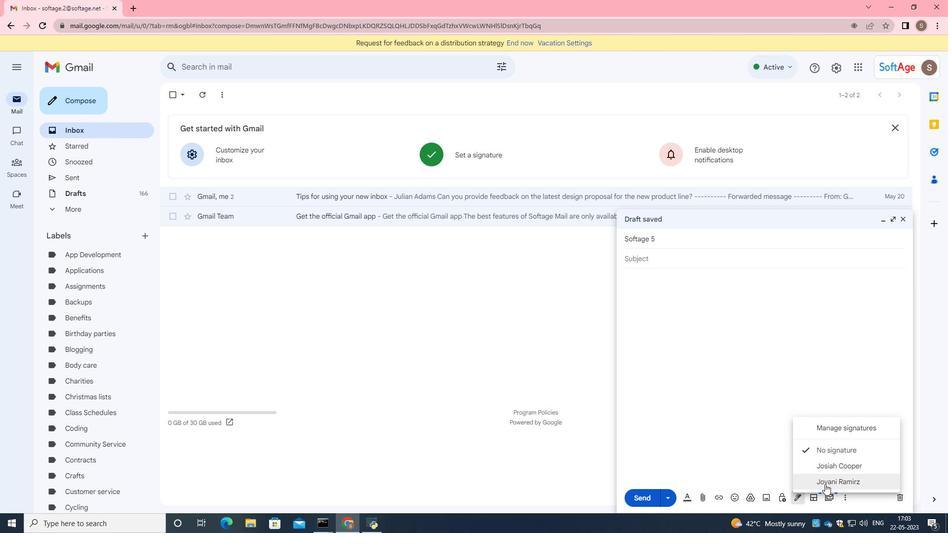 
Action: Mouse pressed left at (825, 484)
Screenshot: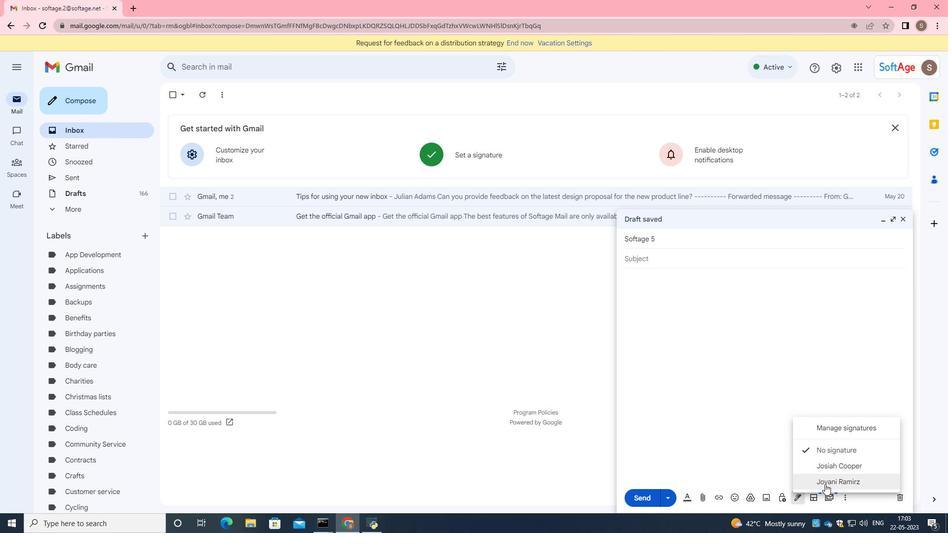 
Action: Mouse moved to (844, 497)
Screenshot: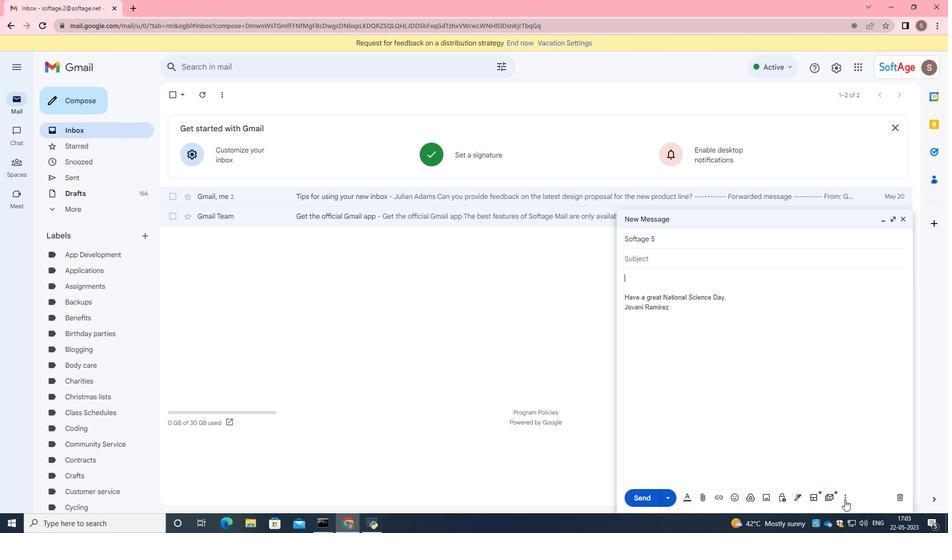 
Action: Mouse pressed left at (844, 497)
Screenshot: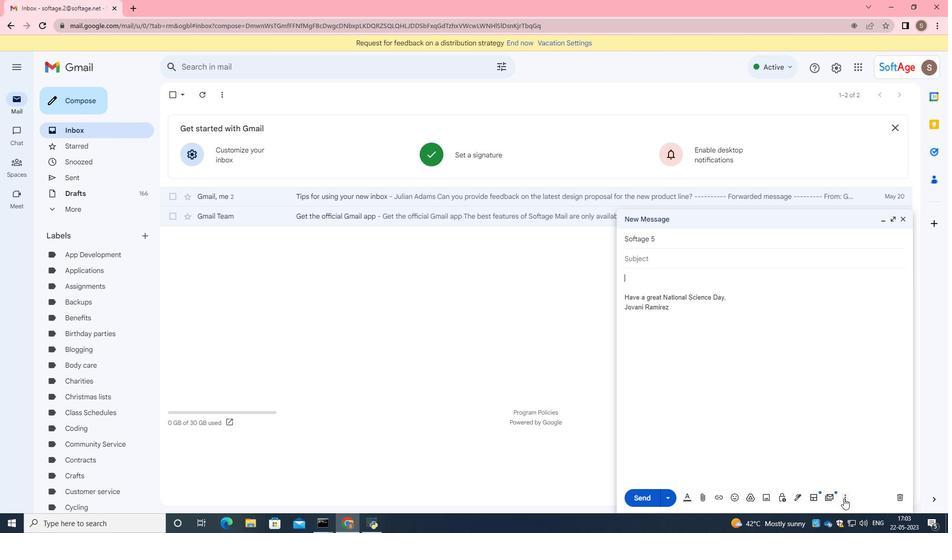 
Action: Mouse moved to (569, 211)
Screenshot: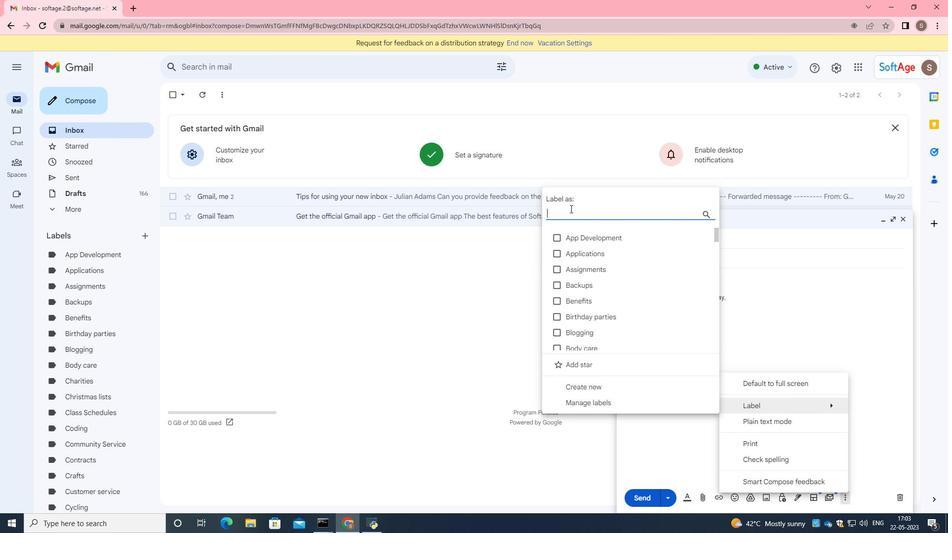 
Action: Key pressed <Key.caps_lock>T<Key.caps_lock>esting
Screenshot: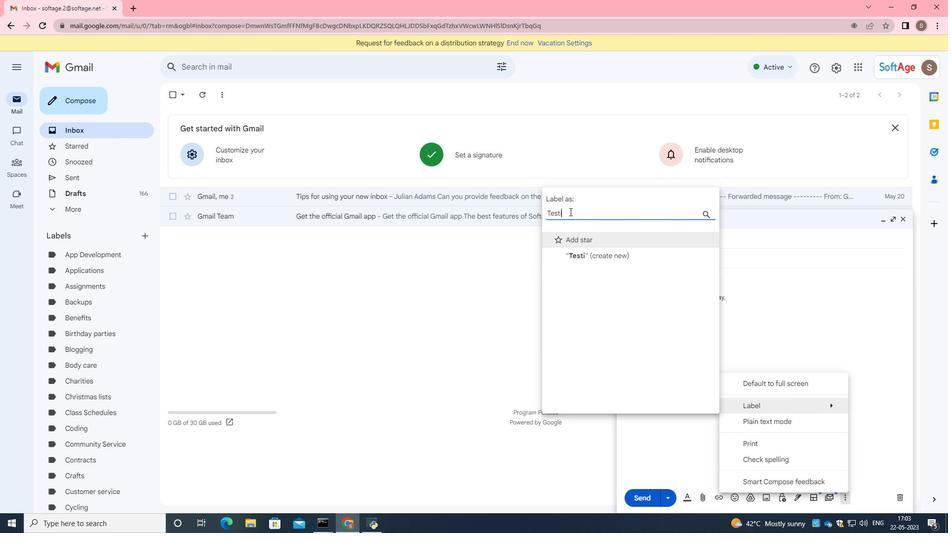 
Action: Mouse moved to (596, 255)
Screenshot: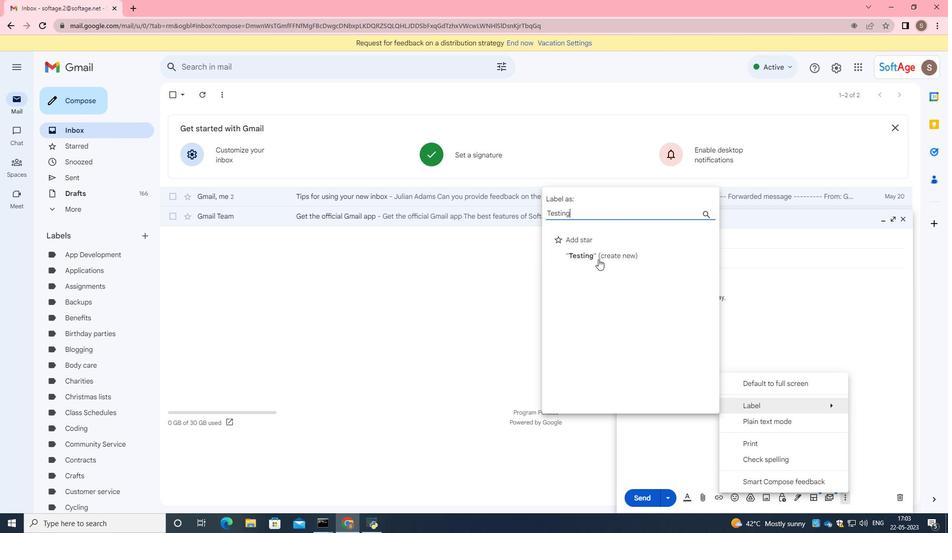 
Action: Mouse pressed left at (596, 255)
Screenshot: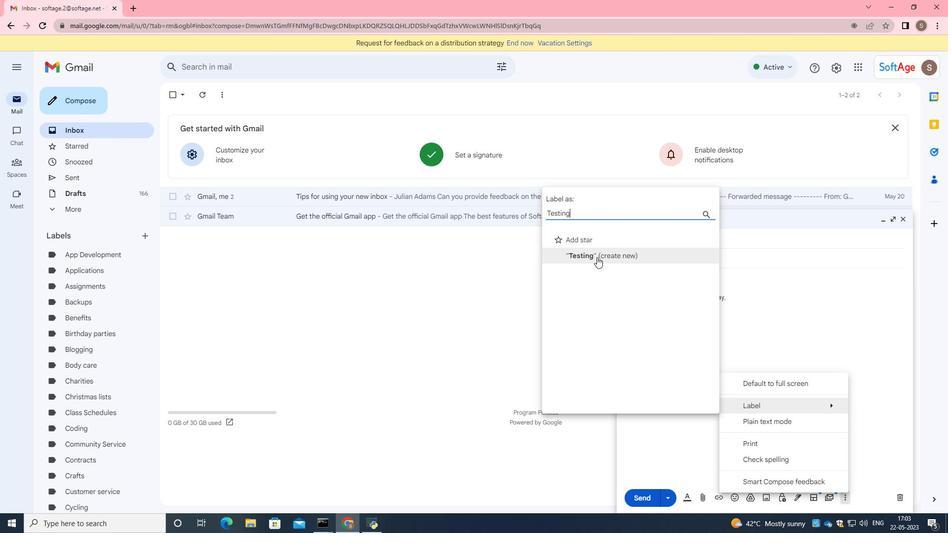 
Action: Mouse moved to (551, 312)
Screenshot: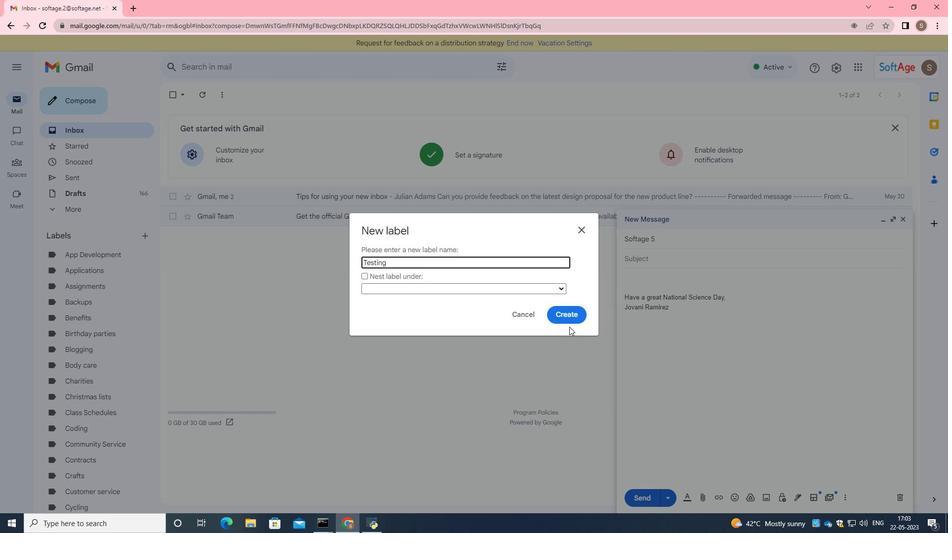 
Action: Mouse pressed left at (551, 312)
Screenshot: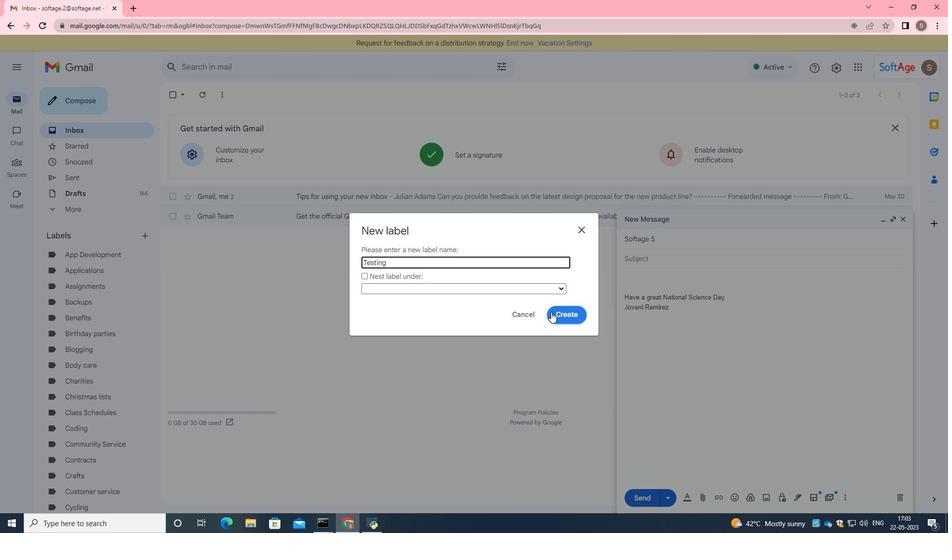 
Action: Mouse moved to (642, 500)
Screenshot: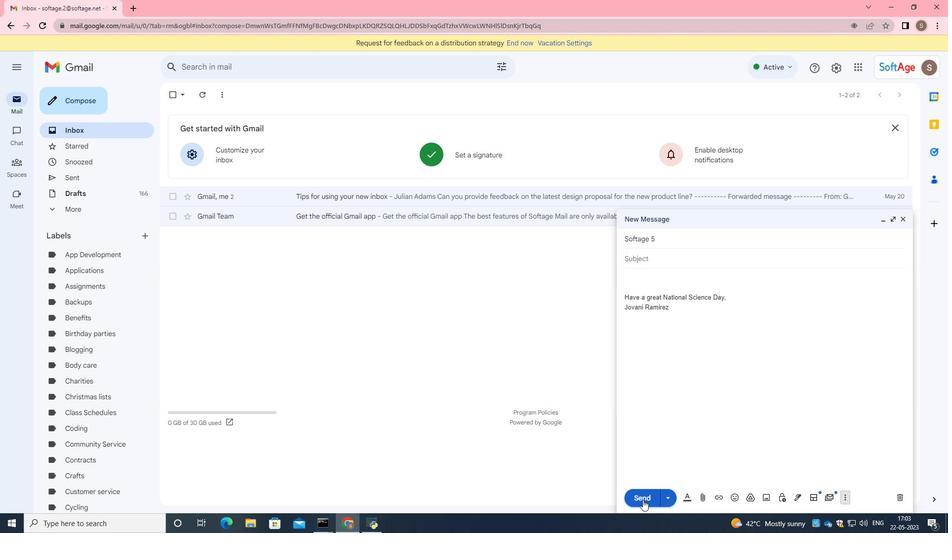 
